 Task: Look for space in Barquisimeto, Venezuela from 10th June, 2023 to 25th June, 2023 for 4 adults in price range Rs.10000 to Rs.15000. Place can be private room with 4 bedrooms having 4 beds and 4 bathrooms. Property type can be house, flat, guest house, hotel. Amenities needed are: wifi, TV, free parkinig on premises, gym, breakfast. Booking option can be shelf check-in. Required host language is English.
Action: Mouse moved to (426, 99)
Screenshot: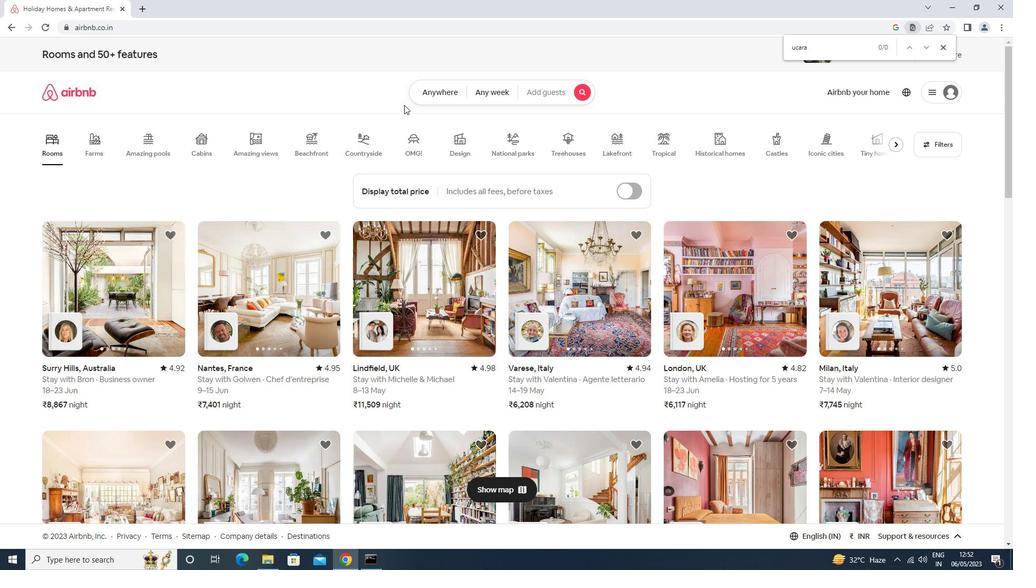 
Action: Mouse pressed left at (426, 99)
Screenshot: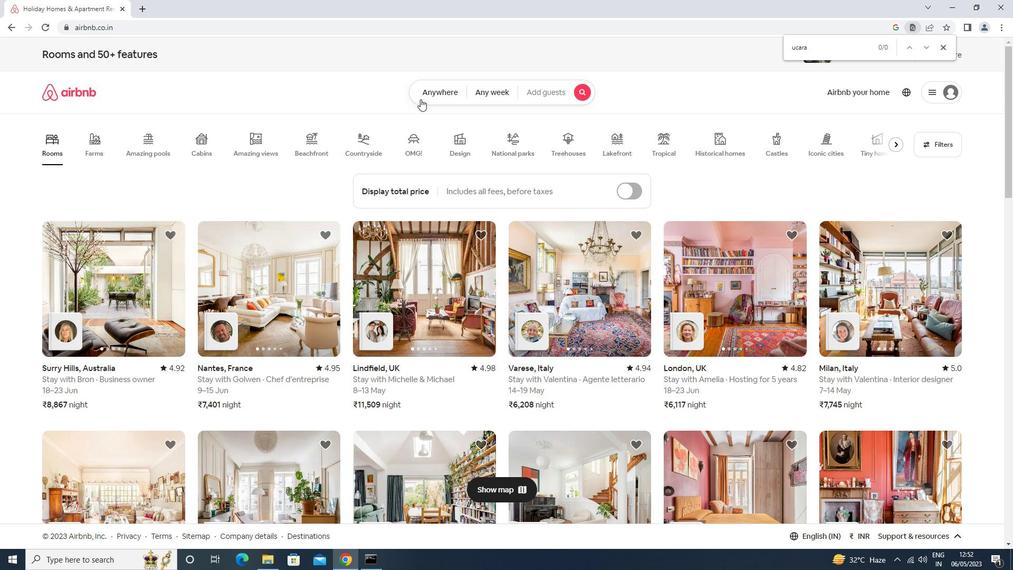 
Action: Mouse moved to (387, 141)
Screenshot: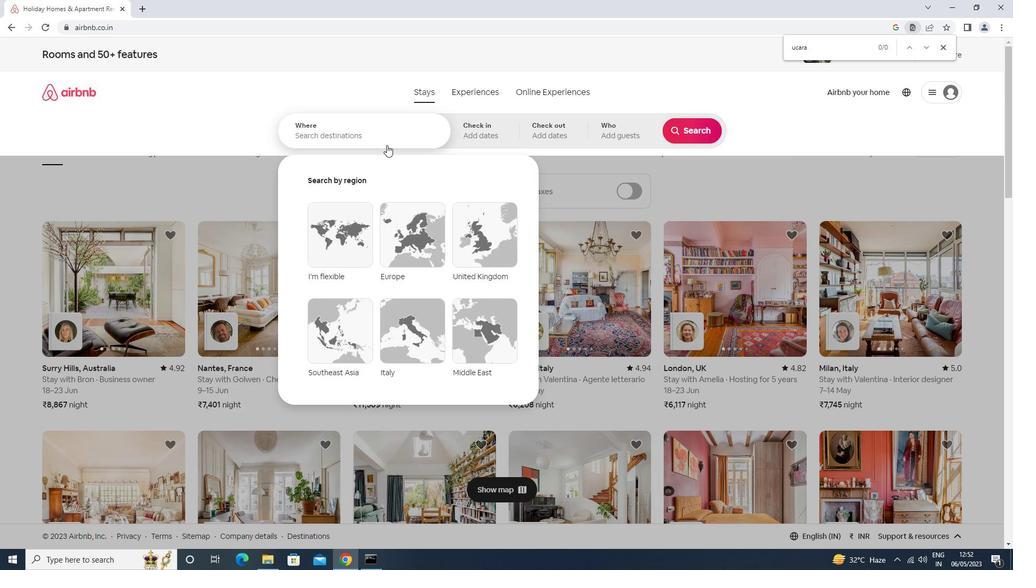 
Action: Mouse pressed left at (387, 141)
Screenshot: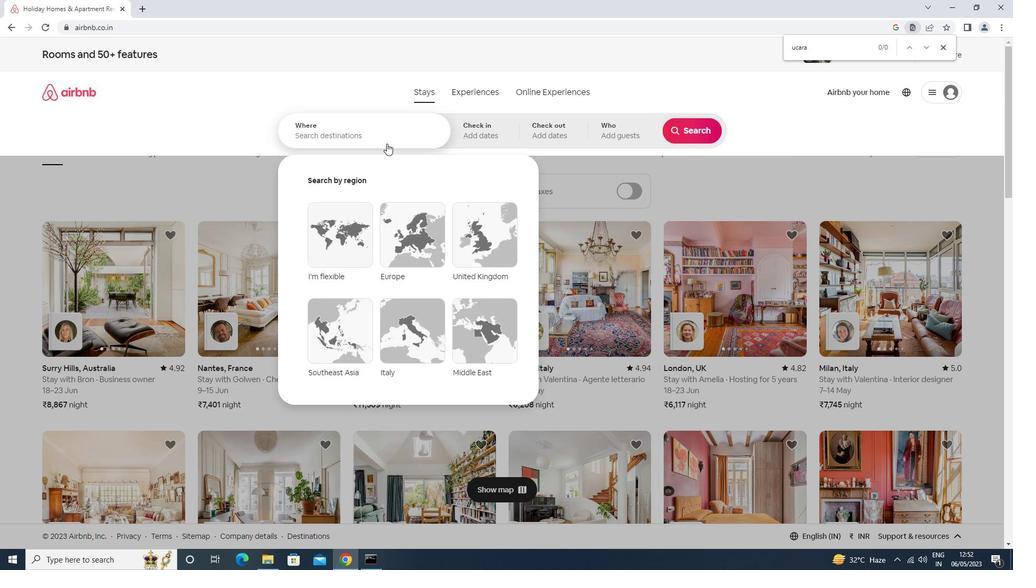 
Action: Key pressed barquid<Key.backspace>simeto<Key.down><Key.enter>
Screenshot: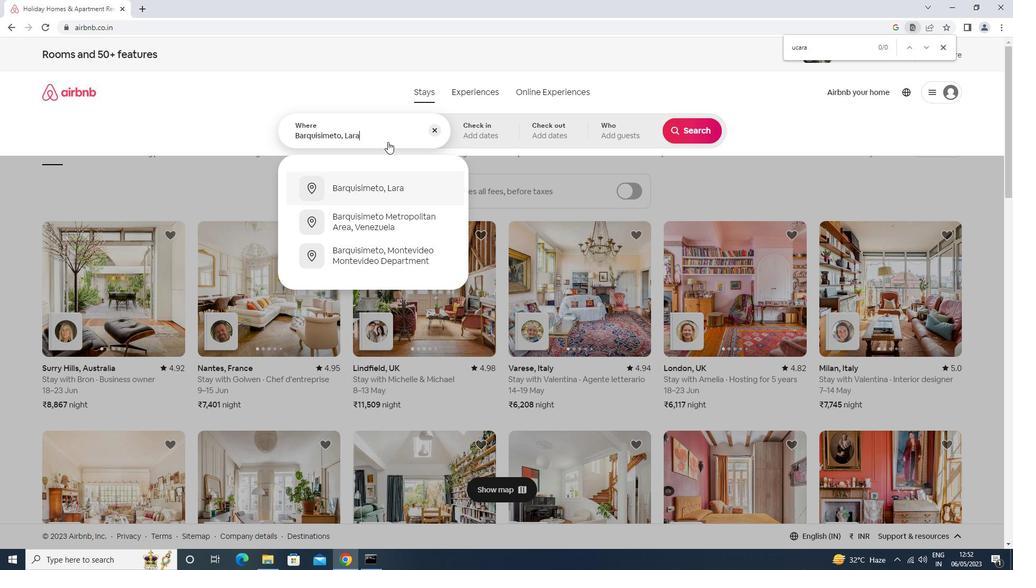 
Action: Mouse moved to (686, 283)
Screenshot: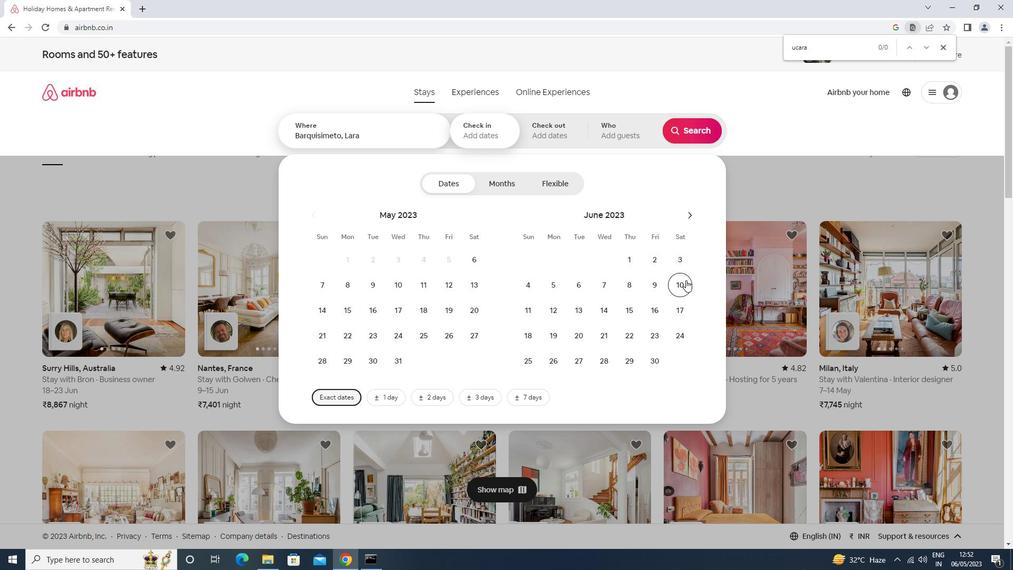
Action: Mouse pressed left at (686, 283)
Screenshot: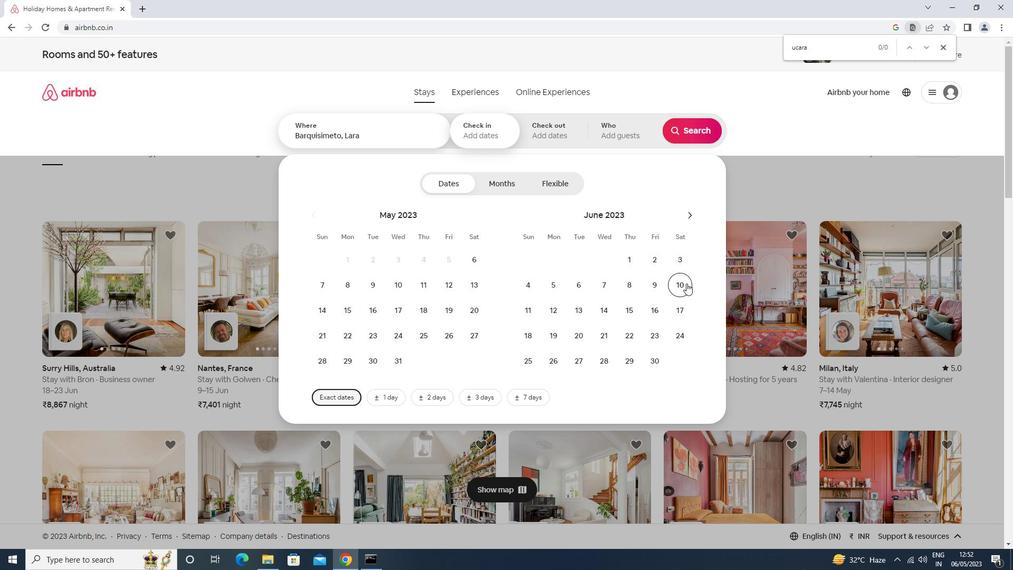 
Action: Mouse moved to (534, 364)
Screenshot: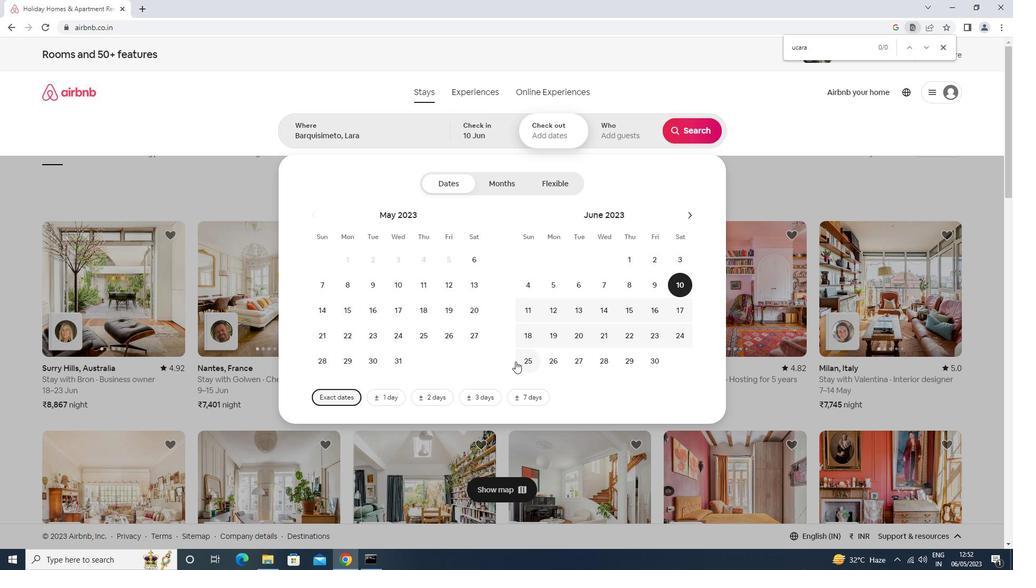 
Action: Mouse pressed left at (534, 364)
Screenshot: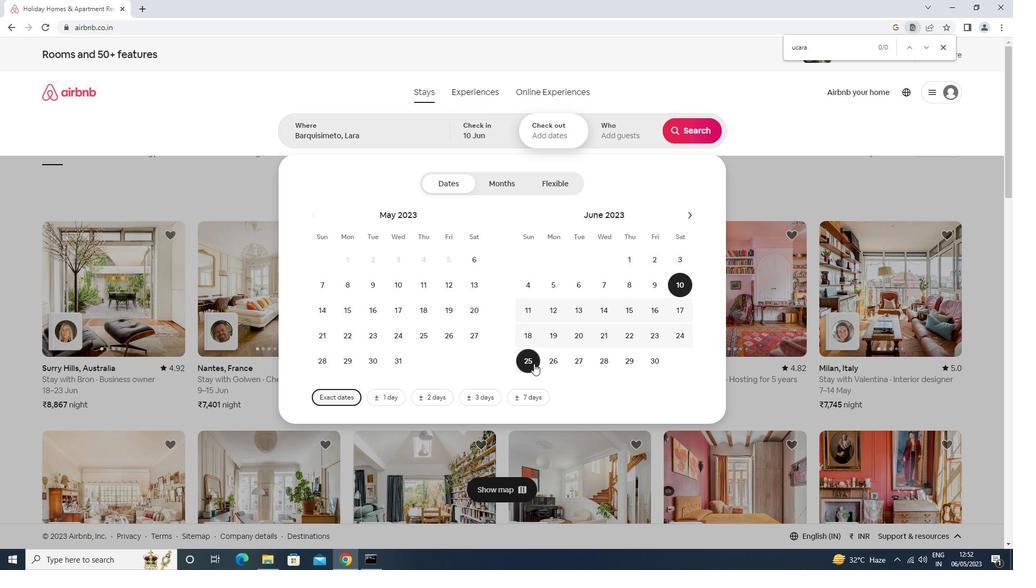 
Action: Mouse moved to (603, 128)
Screenshot: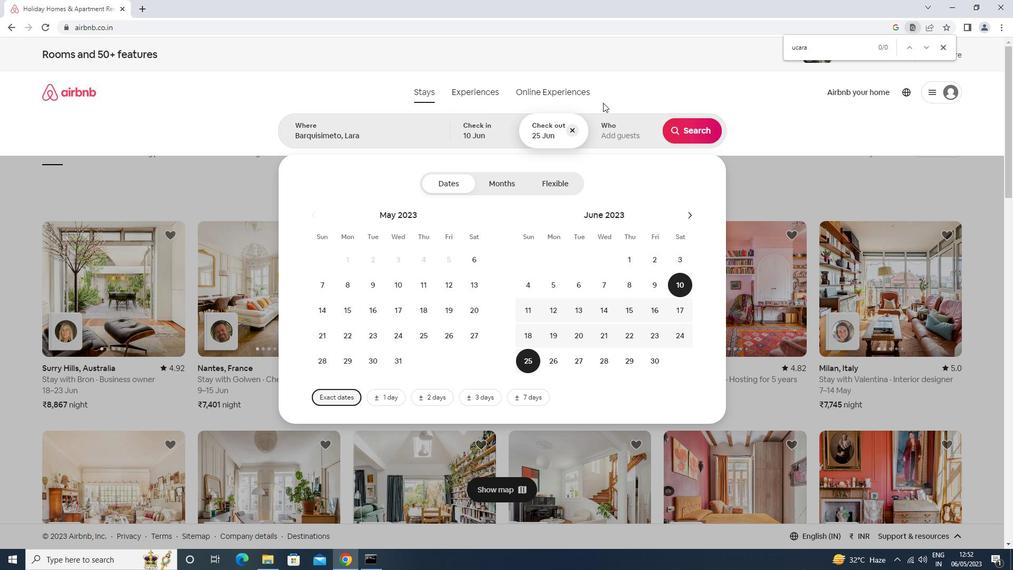 
Action: Mouse pressed left at (603, 128)
Screenshot: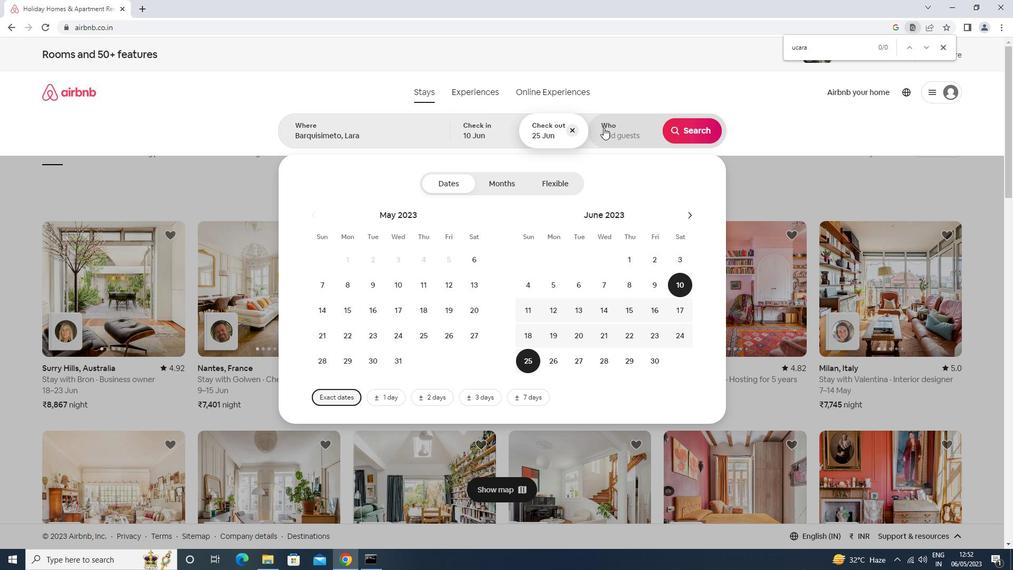 
Action: Mouse moved to (695, 187)
Screenshot: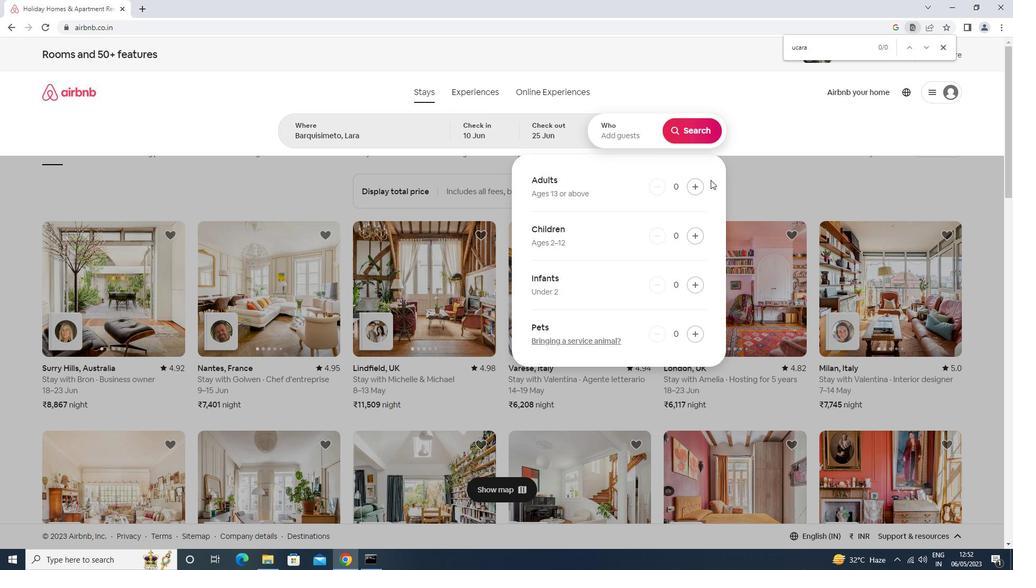 
Action: Mouse pressed left at (695, 187)
Screenshot: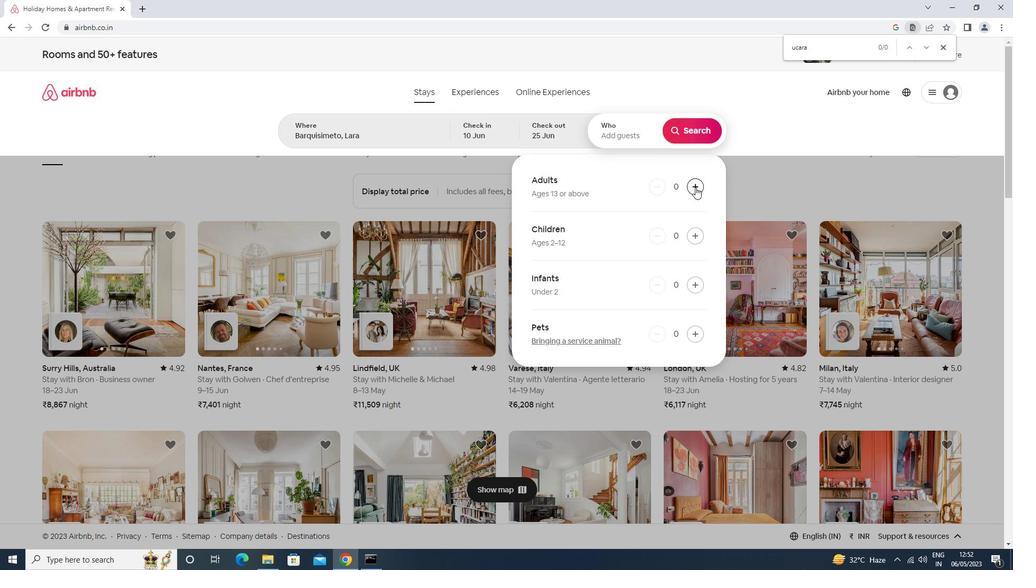 
Action: Mouse pressed left at (695, 187)
Screenshot: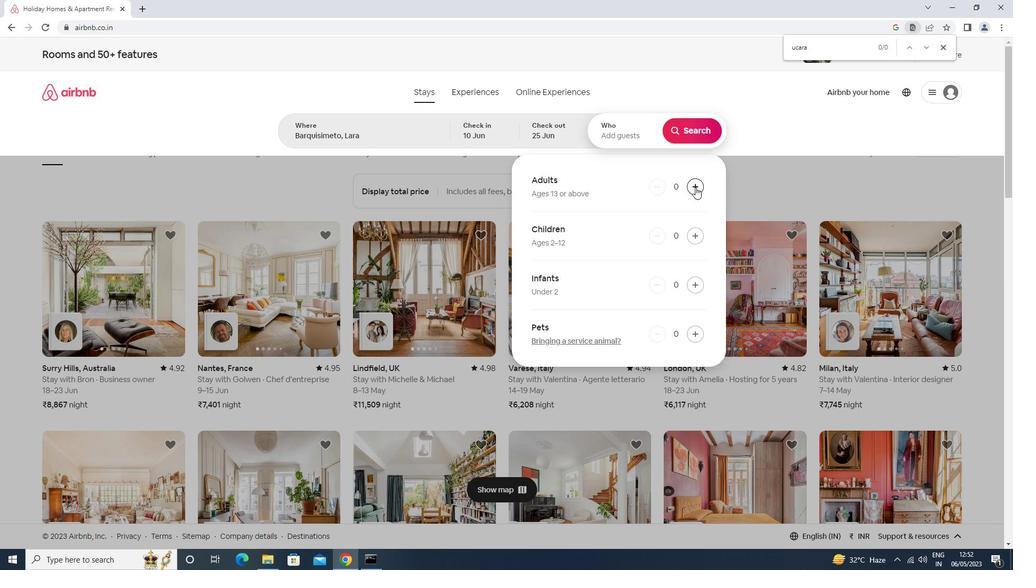 
Action: Mouse pressed left at (695, 187)
Screenshot: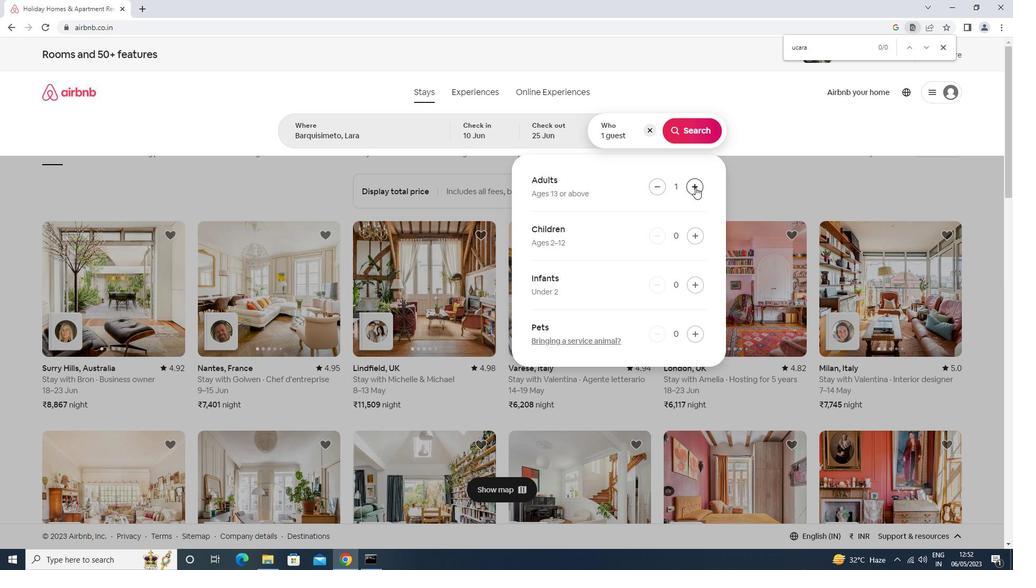 
Action: Mouse pressed left at (695, 187)
Screenshot: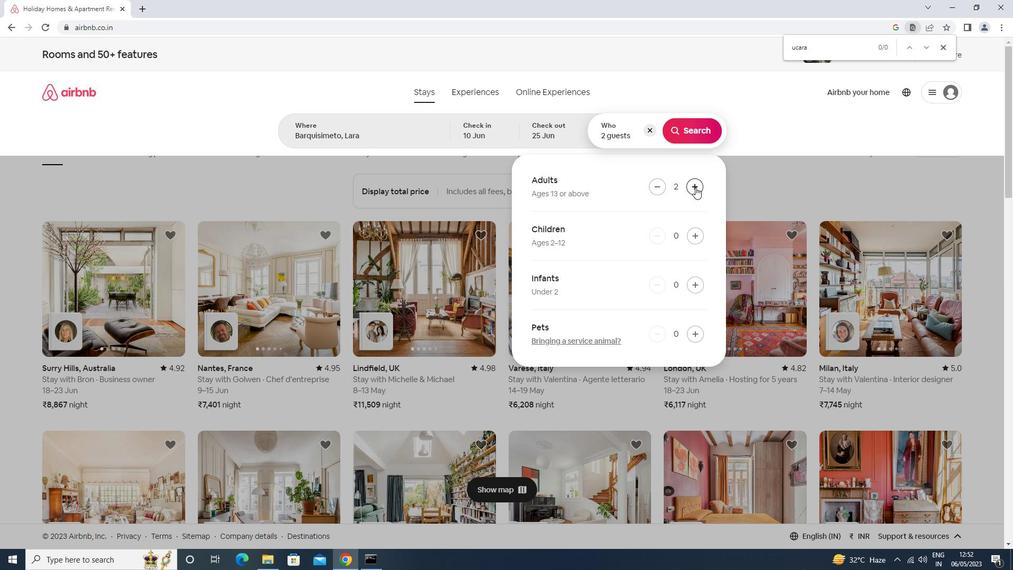 
Action: Mouse moved to (674, 132)
Screenshot: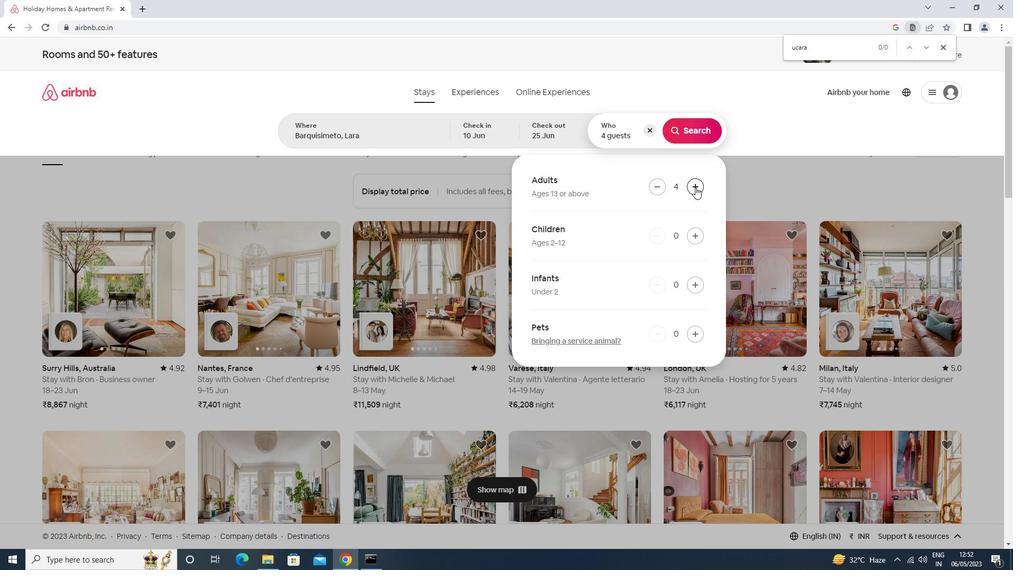 
Action: Mouse pressed left at (674, 132)
Screenshot: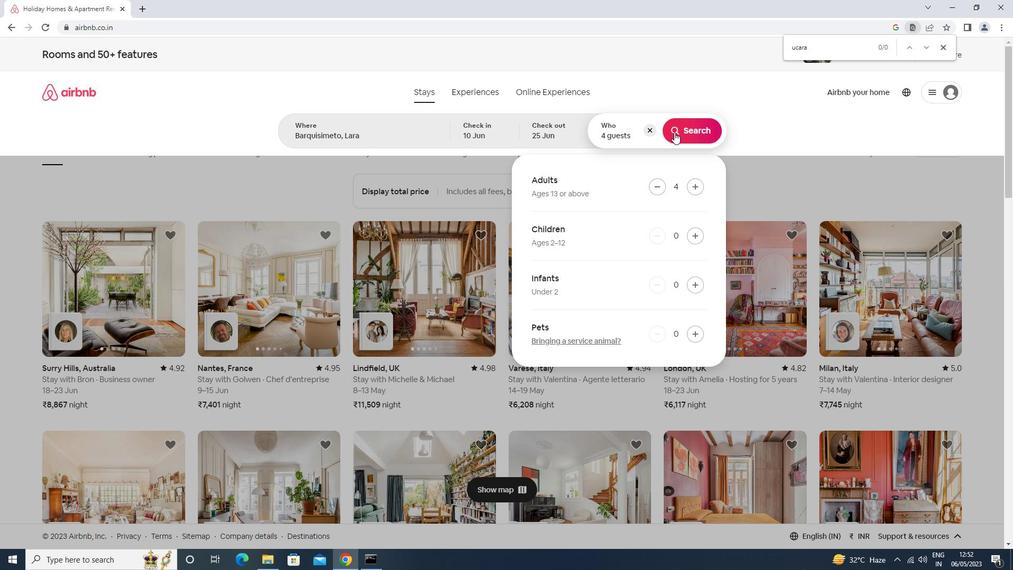 
Action: Mouse moved to (965, 100)
Screenshot: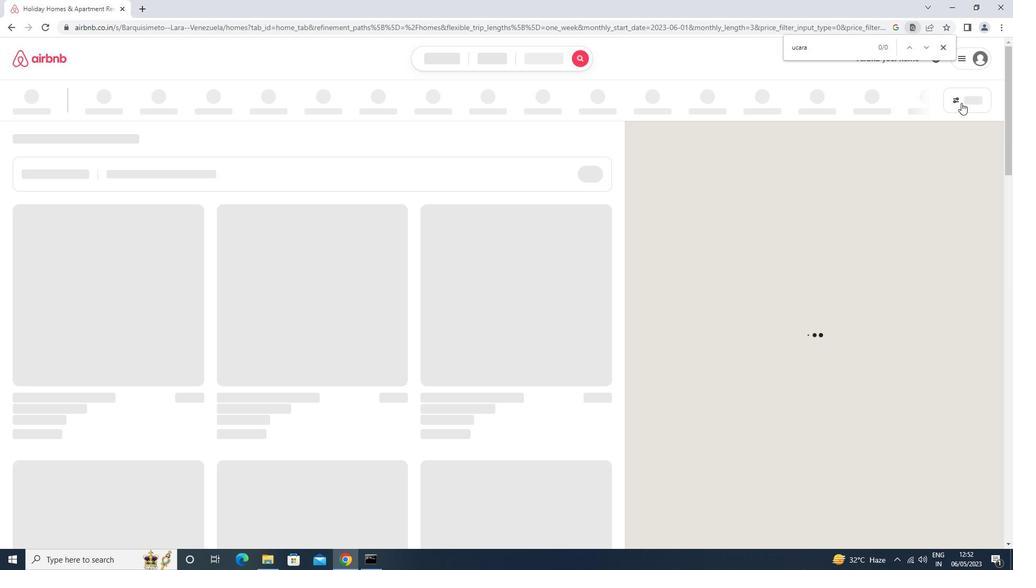 
Action: Mouse pressed left at (965, 100)
Screenshot: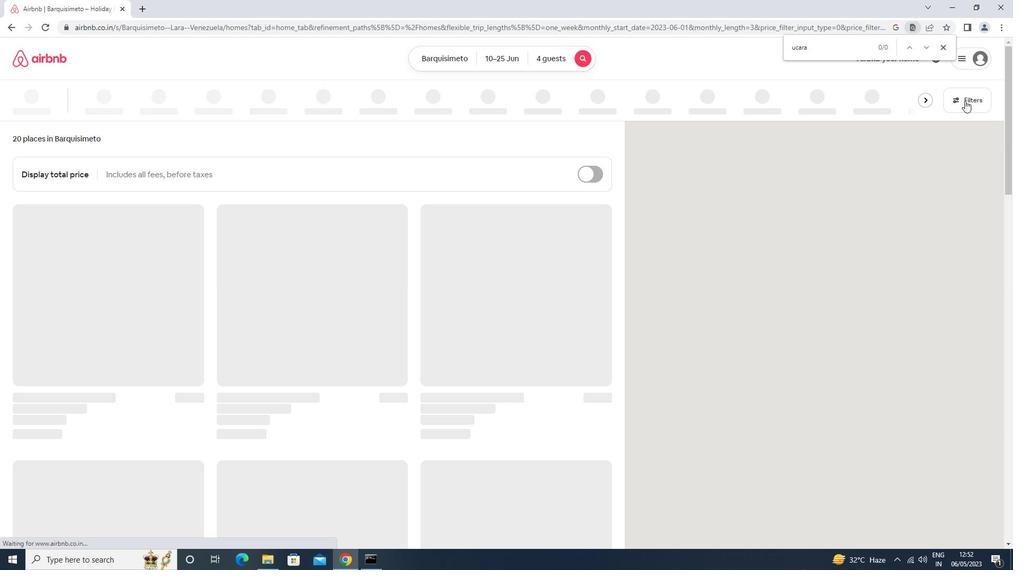 
Action: Mouse moved to (375, 360)
Screenshot: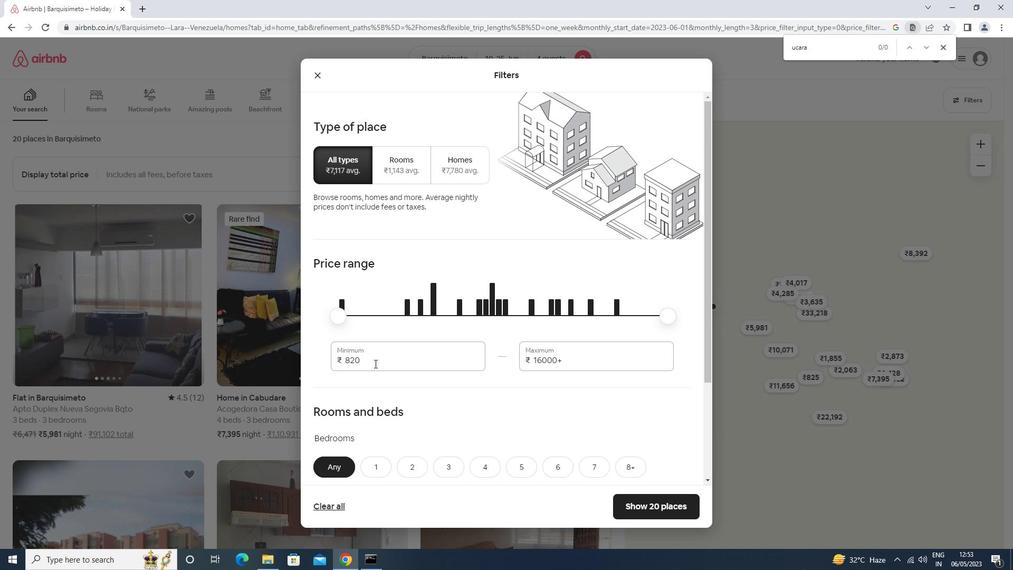 
Action: Mouse pressed left at (375, 360)
Screenshot: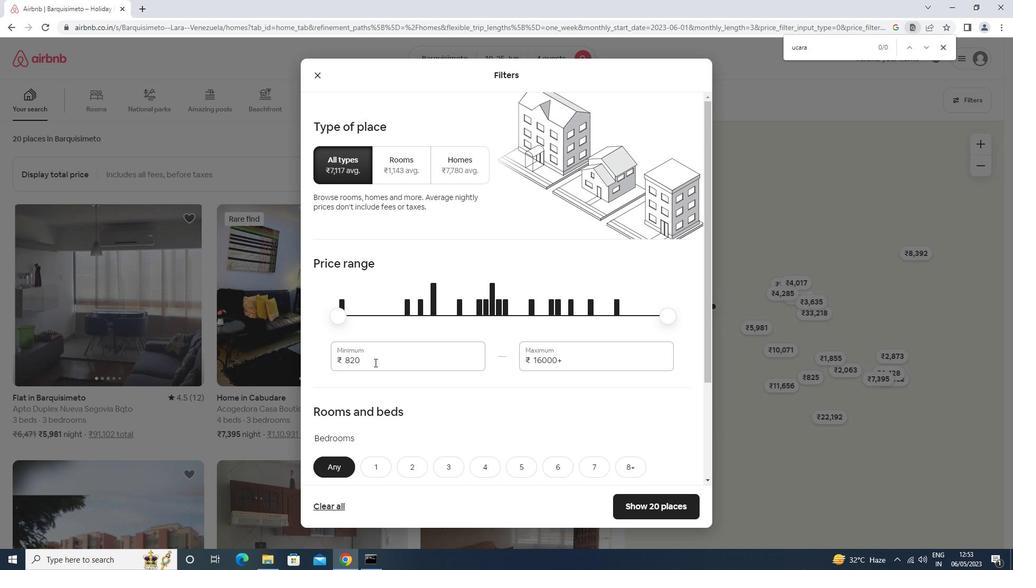 
Action: Mouse moved to (418, 330)
Screenshot: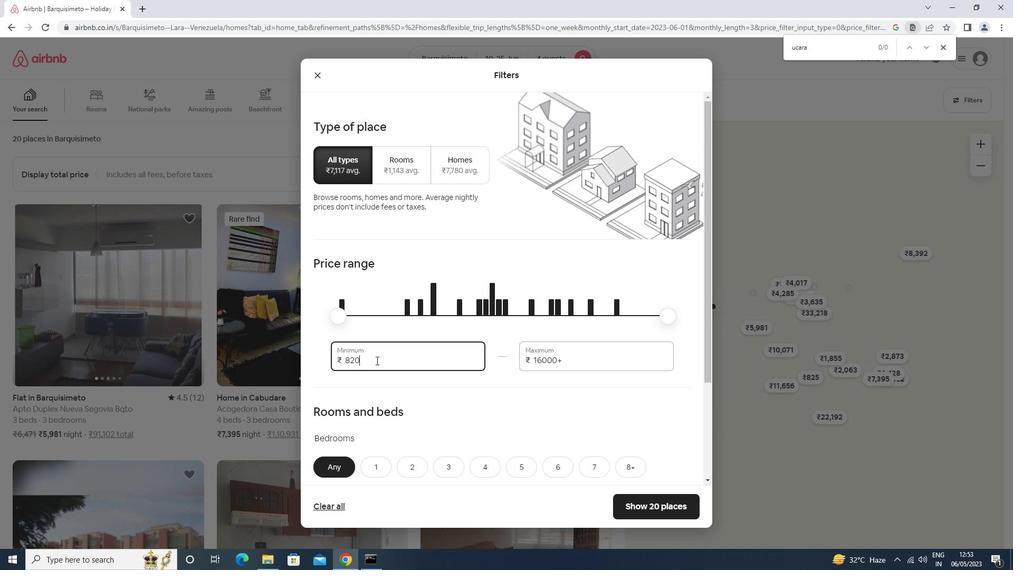 
Action: Key pressed <Key.backspace><Key.backspace><Key.backspace><Key.backspace>10000<Key.tab>15000<Key.left><Key.left><Key.left><Key.backspace>6
Screenshot: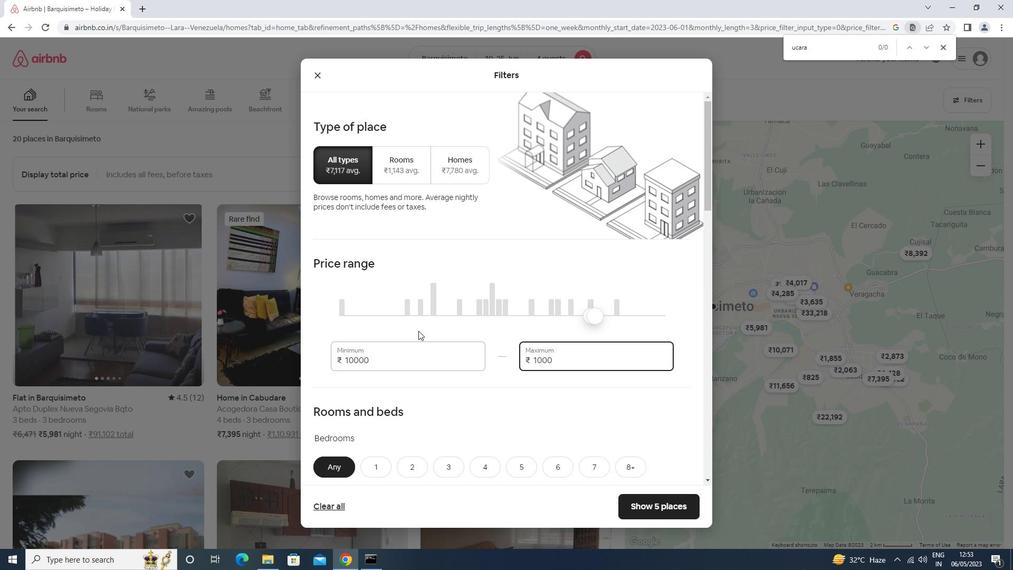 
Action: Mouse moved to (420, 327)
Screenshot: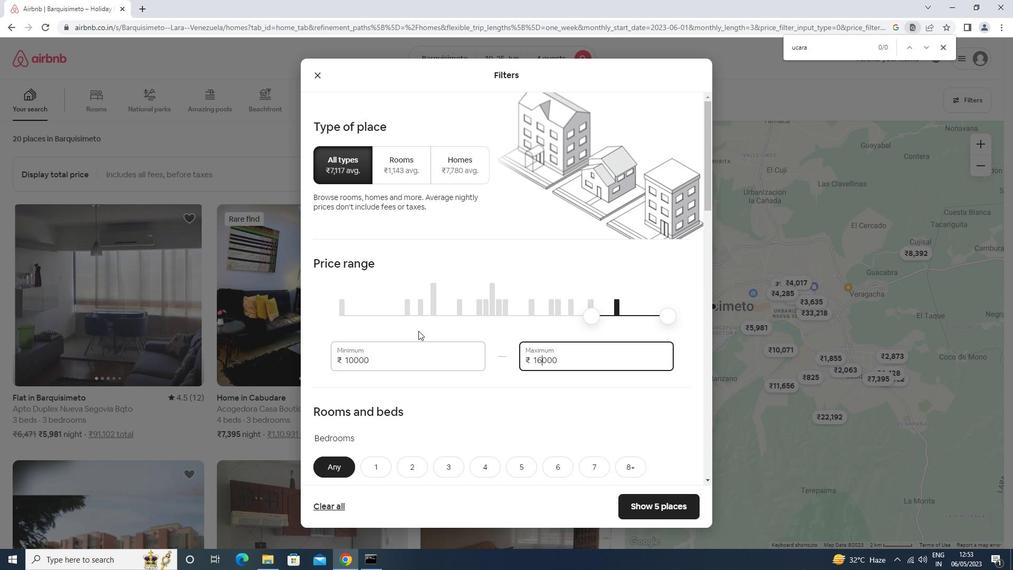 
Action: Mouse scrolled (420, 326) with delta (0, 0)
Screenshot: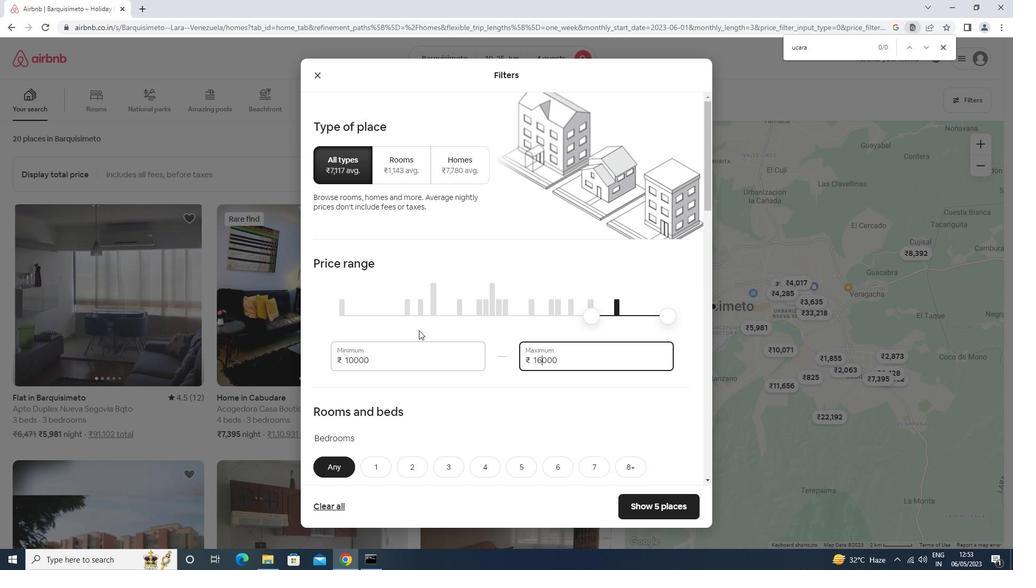 
Action: Mouse scrolled (420, 326) with delta (0, 0)
Screenshot: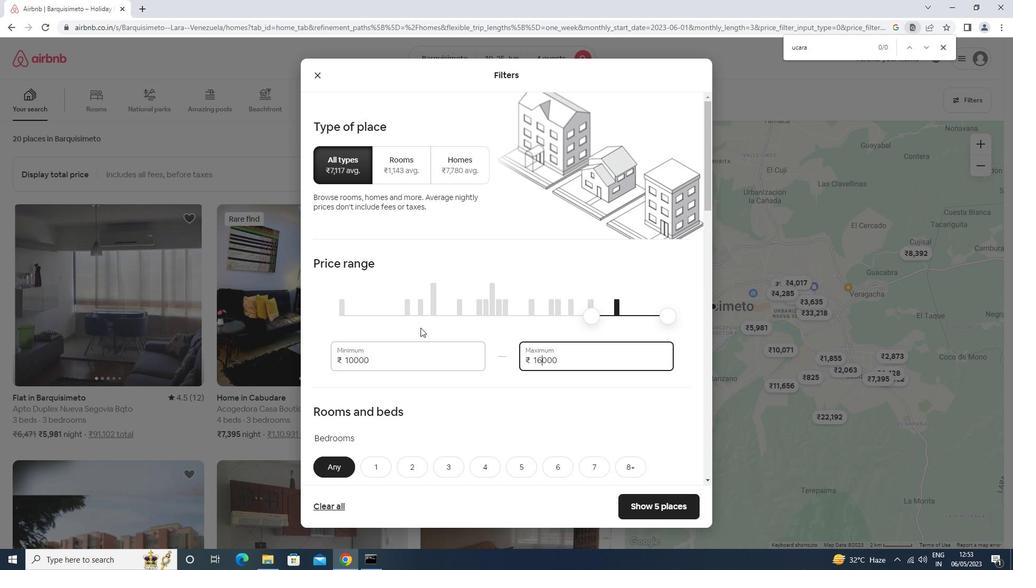 
Action: Mouse scrolled (420, 326) with delta (0, 0)
Screenshot: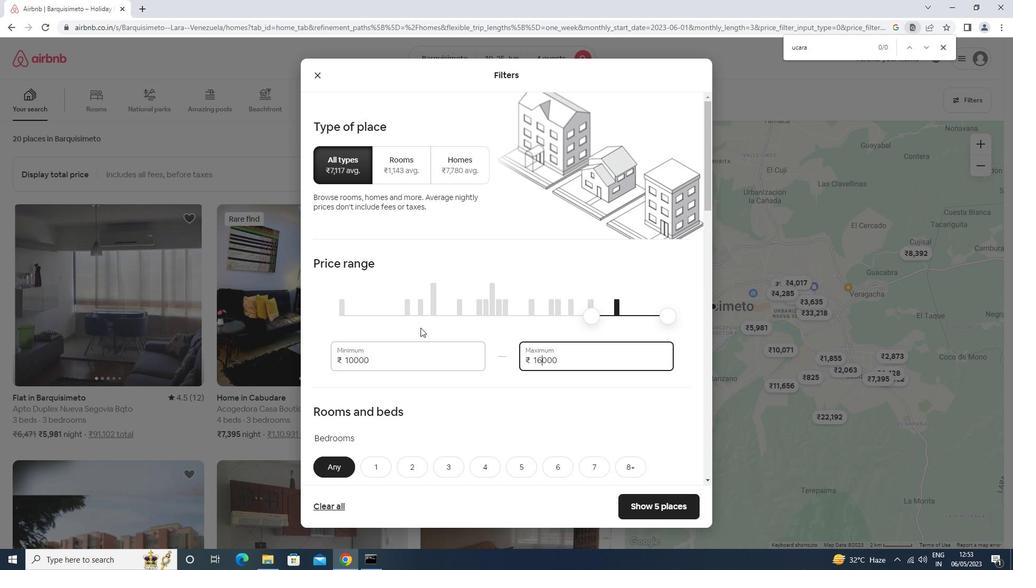 
Action: Mouse moved to (632, 307)
Screenshot: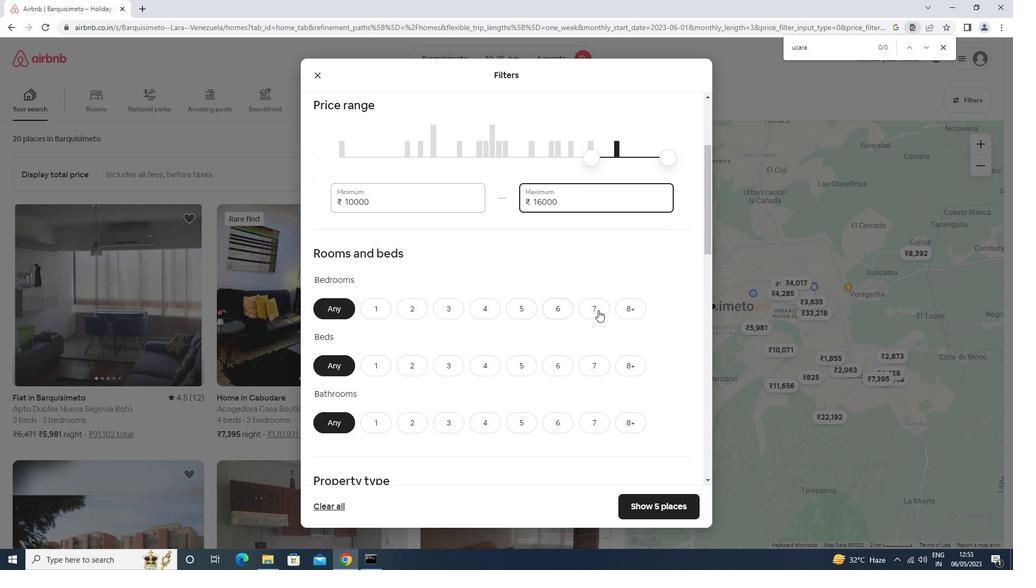 
Action: Mouse pressed left at (632, 307)
Screenshot: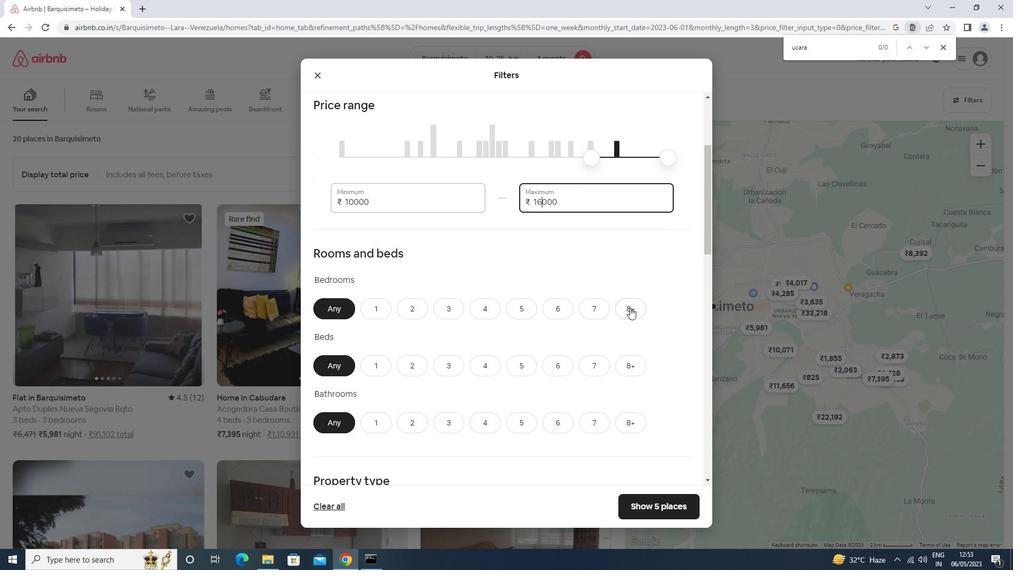 
Action: Mouse moved to (628, 371)
Screenshot: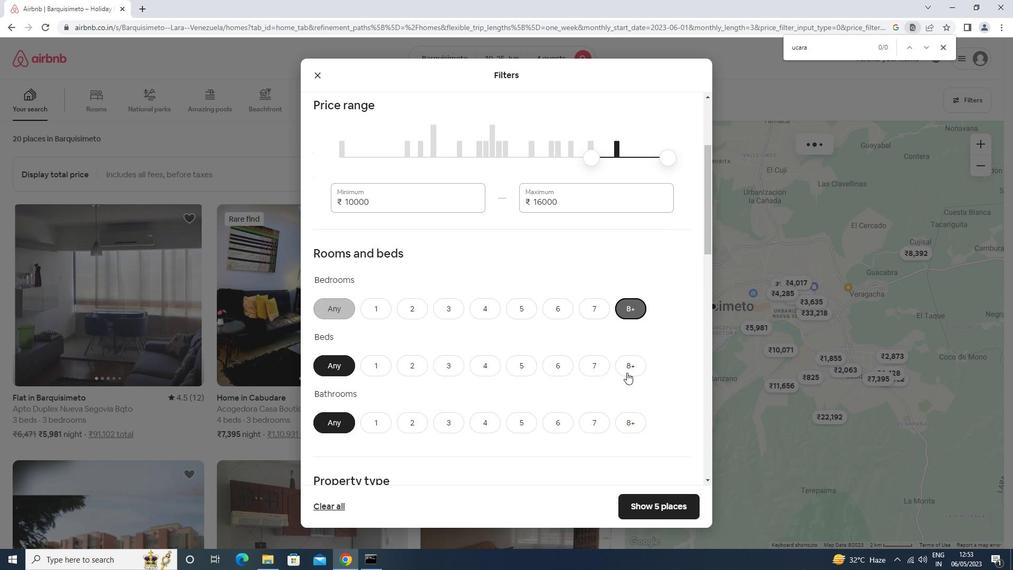 
Action: Mouse pressed left at (628, 371)
Screenshot: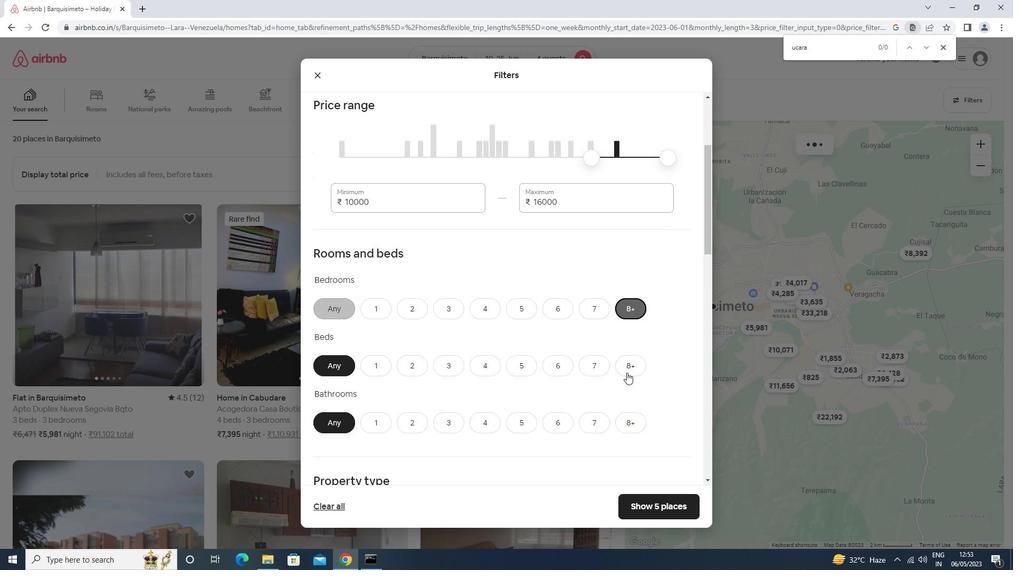 
Action: Mouse moved to (631, 422)
Screenshot: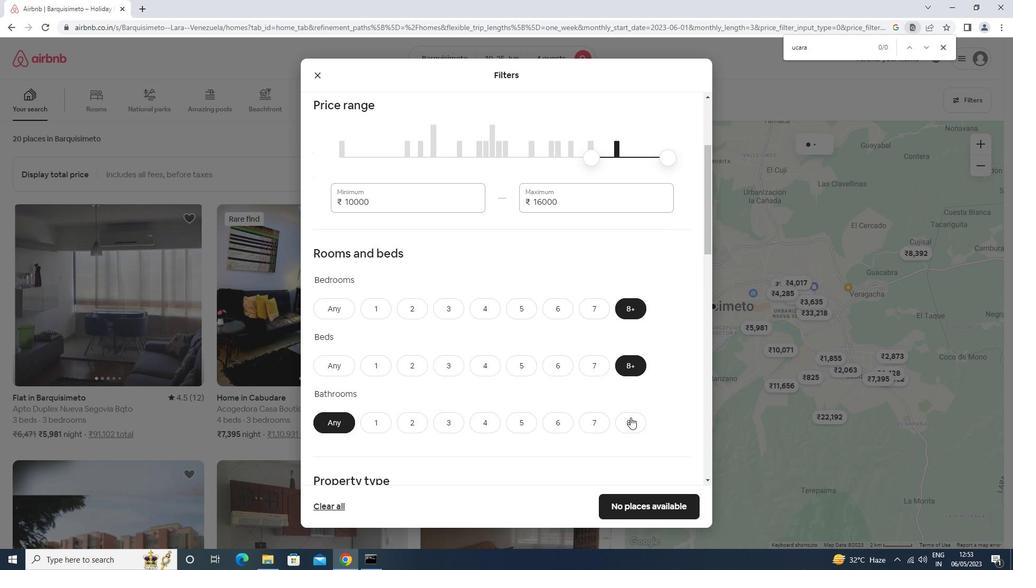 
Action: Mouse pressed left at (631, 422)
Screenshot: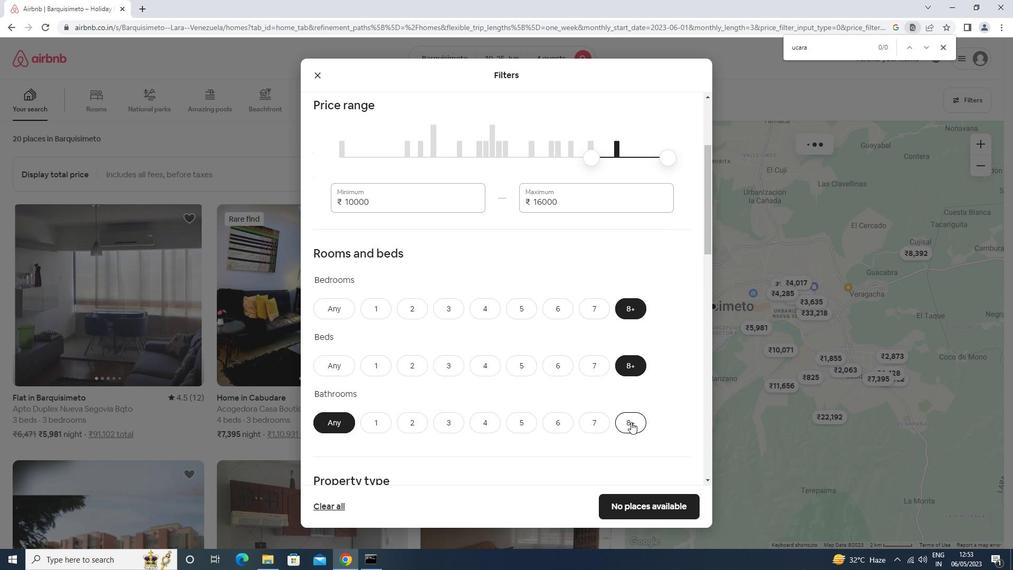 
Action: Mouse moved to (626, 419)
Screenshot: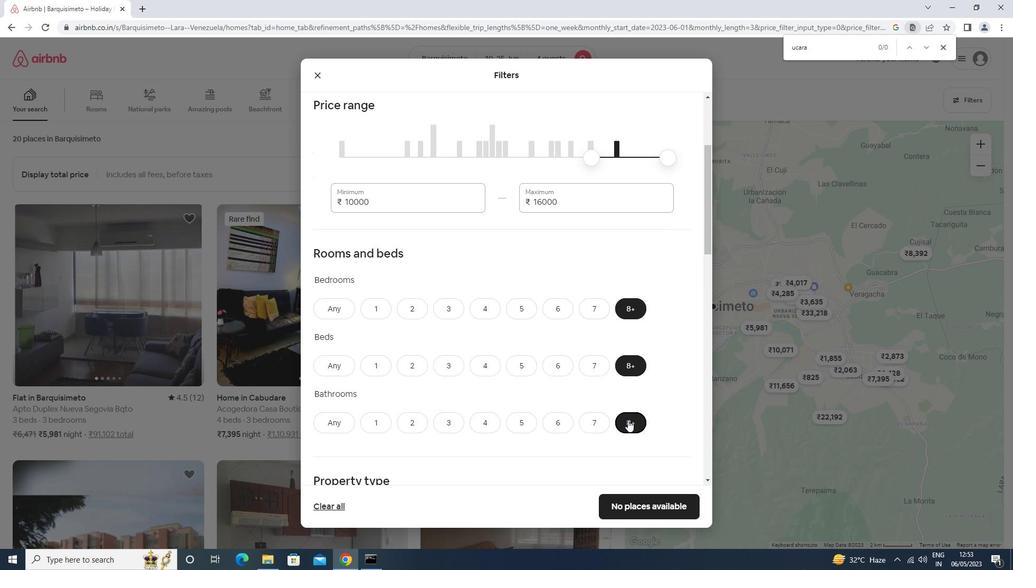 
Action: Mouse scrolled (626, 418) with delta (0, 0)
Screenshot: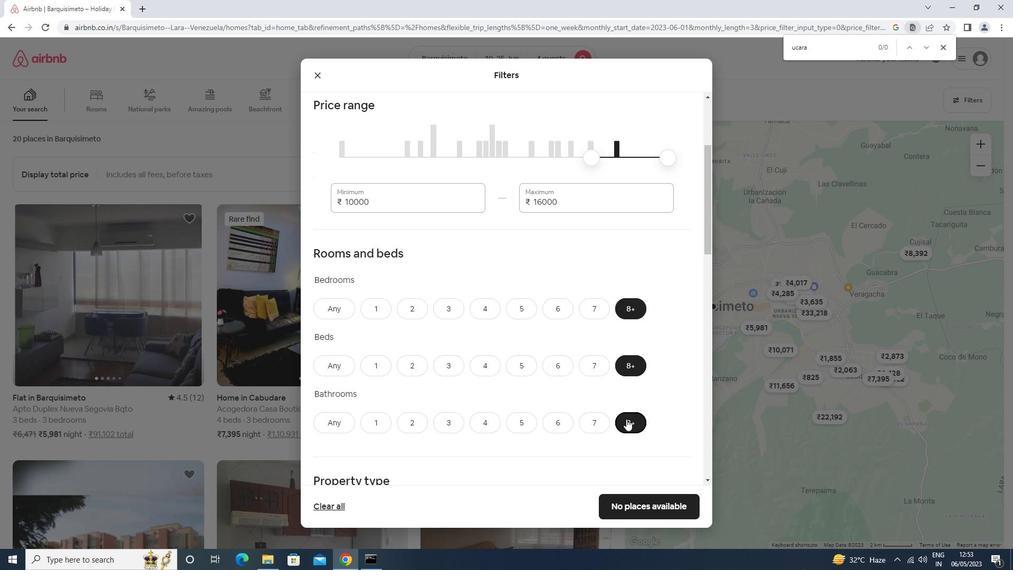 
Action: Mouse scrolled (626, 418) with delta (0, 0)
Screenshot: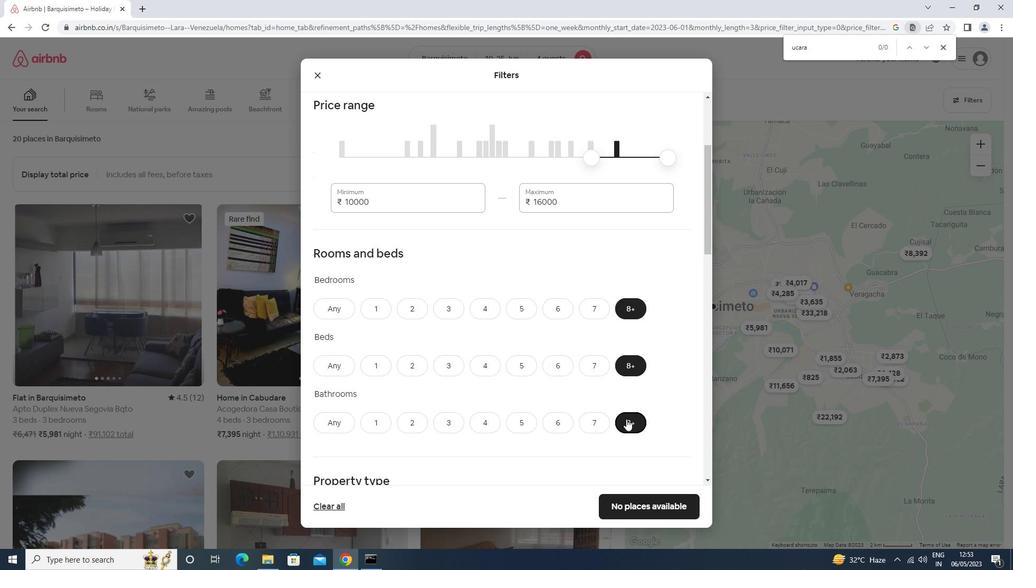 
Action: Mouse scrolled (626, 418) with delta (0, 0)
Screenshot: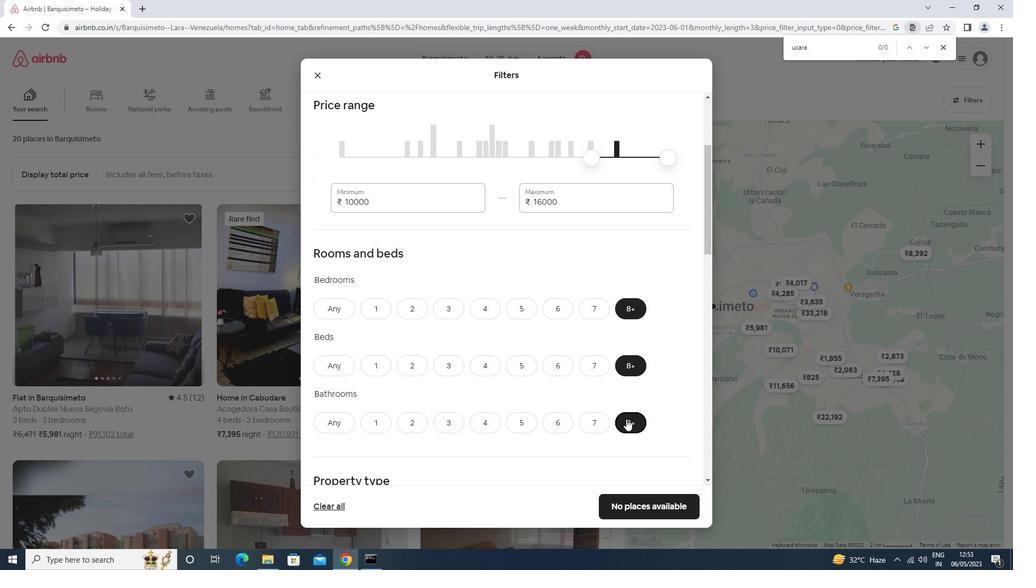 
Action: Mouse scrolled (626, 418) with delta (0, 0)
Screenshot: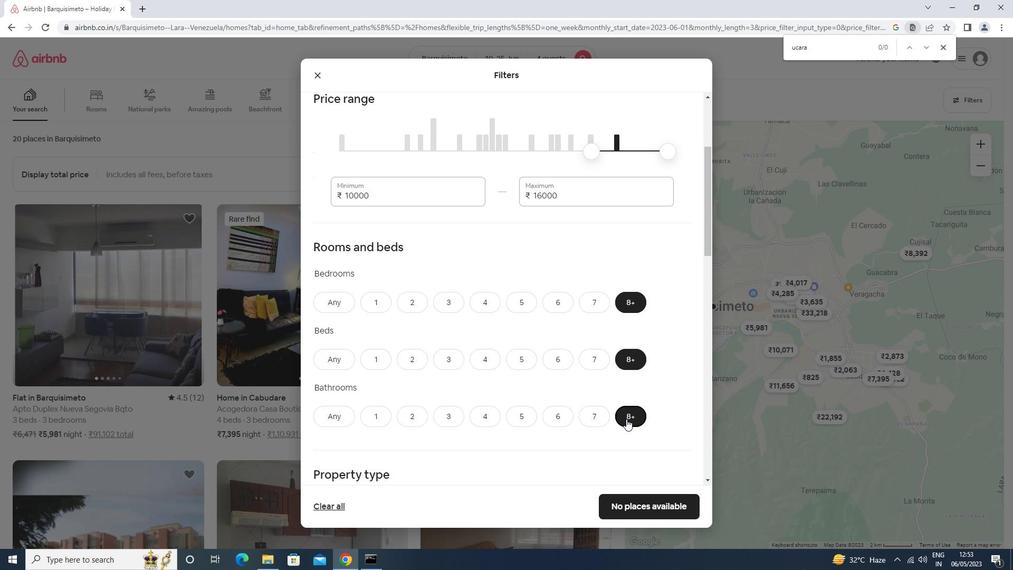 
Action: Mouse moved to (385, 326)
Screenshot: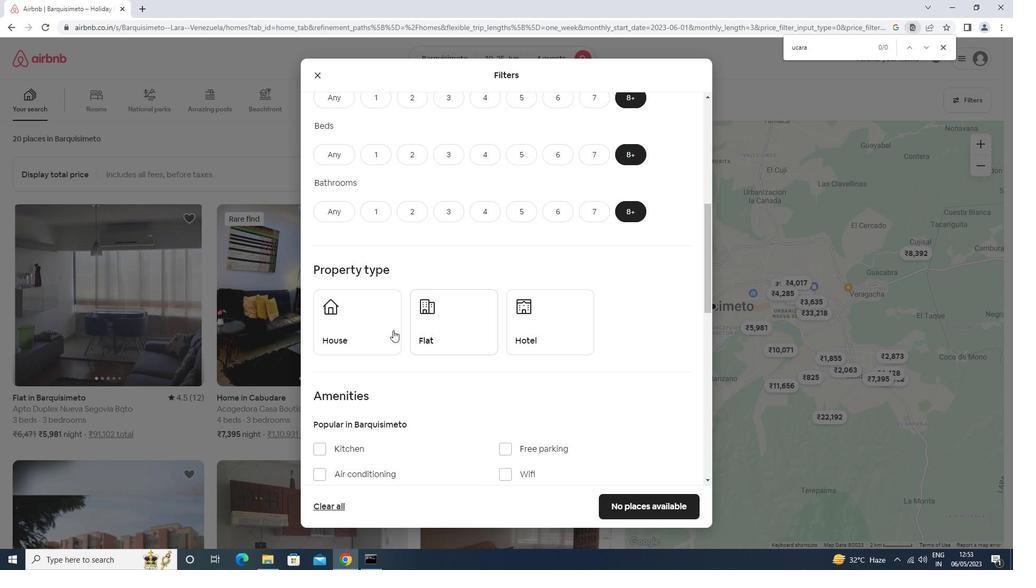 
Action: Mouse pressed left at (385, 326)
Screenshot: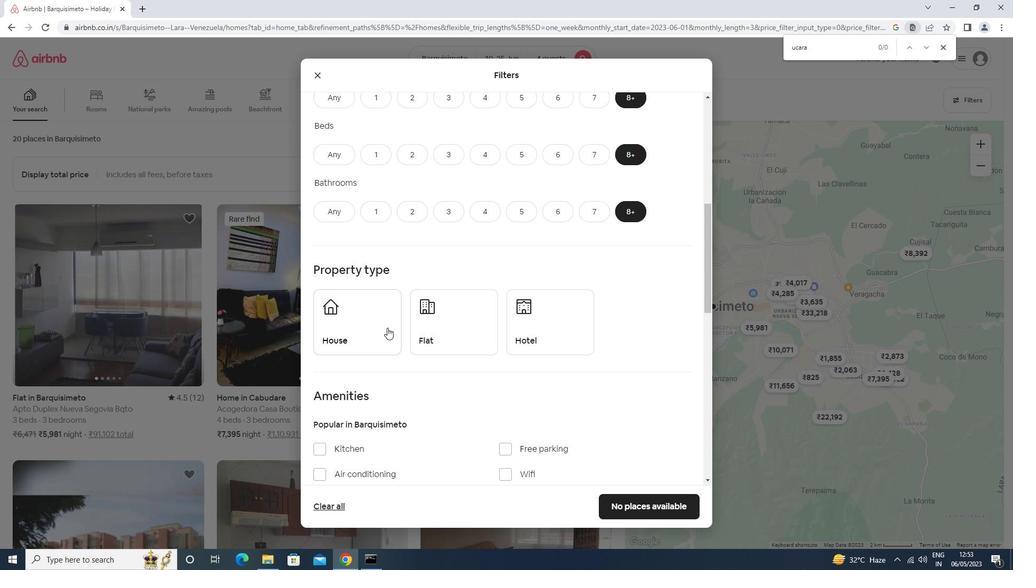 
Action: Mouse moved to (421, 325)
Screenshot: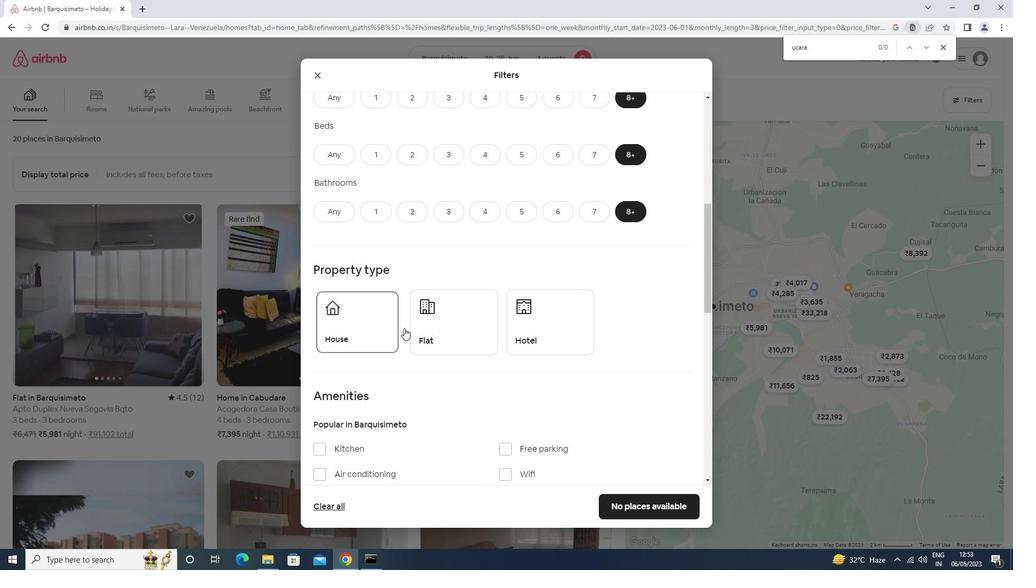 
Action: Mouse pressed left at (421, 325)
Screenshot: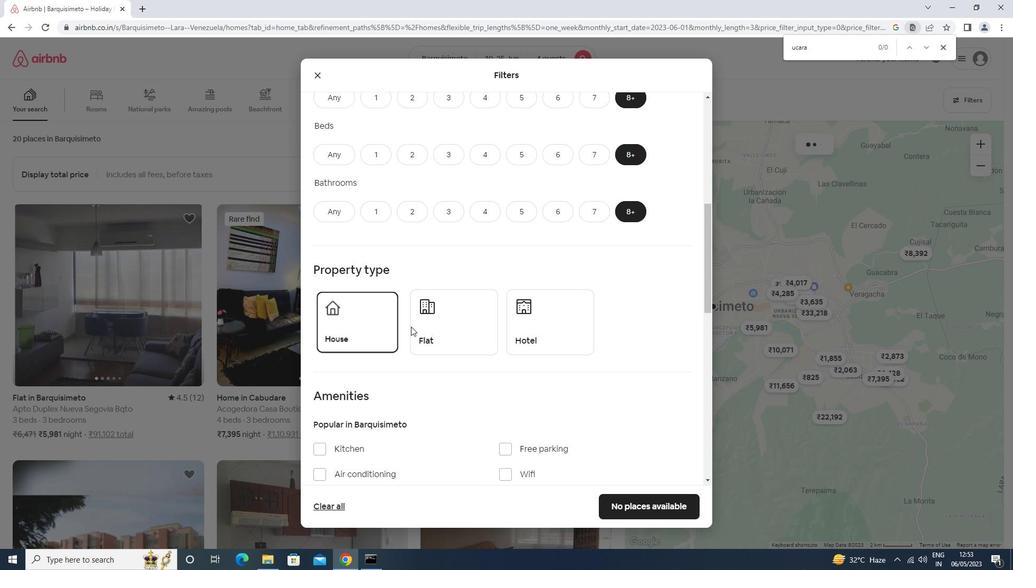 
Action: Mouse moved to (434, 330)
Screenshot: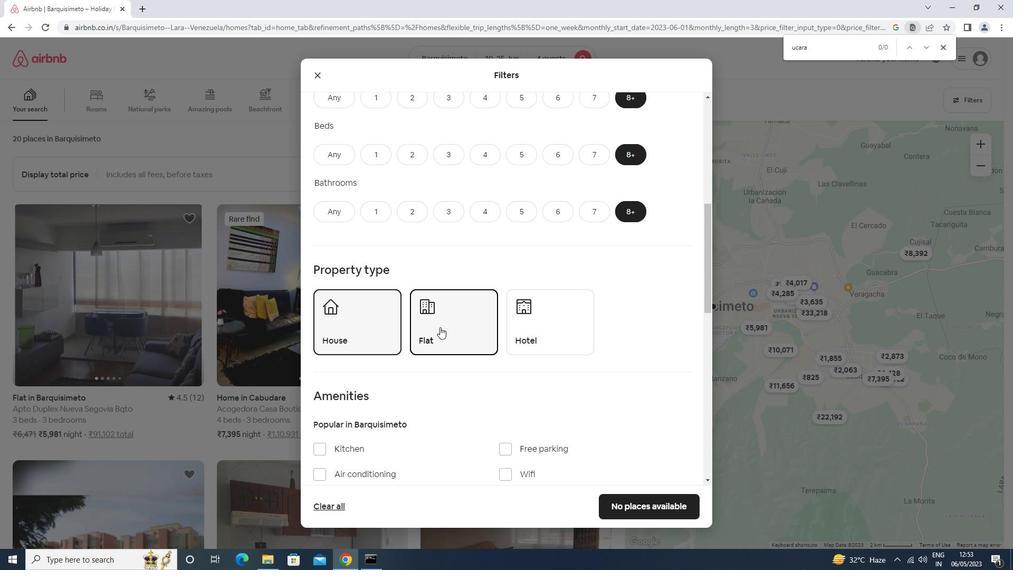 
Action: Mouse scrolled (434, 330) with delta (0, 0)
Screenshot: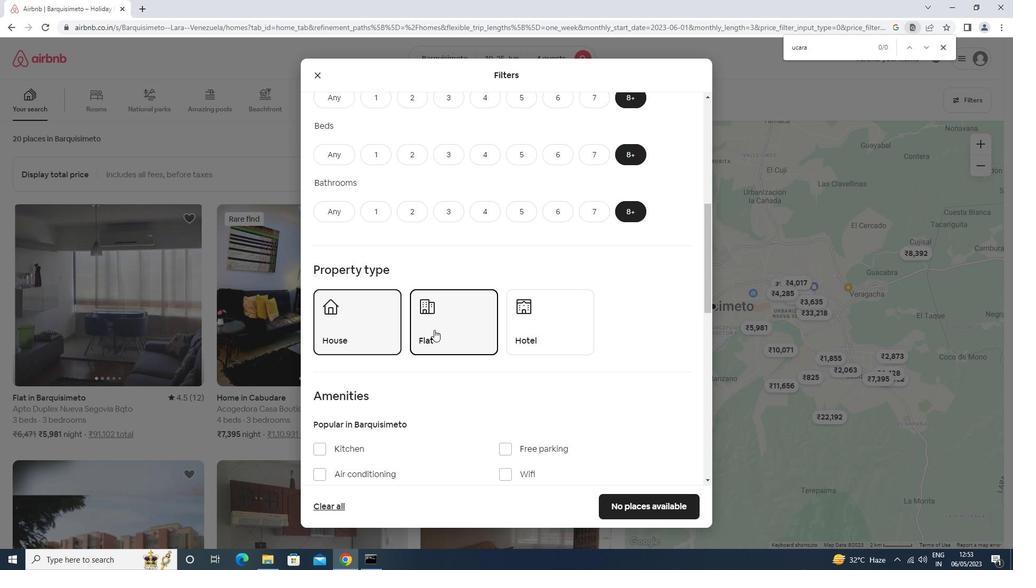 
Action: Mouse scrolled (434, 330) with delta (0, 0)
Screenshot: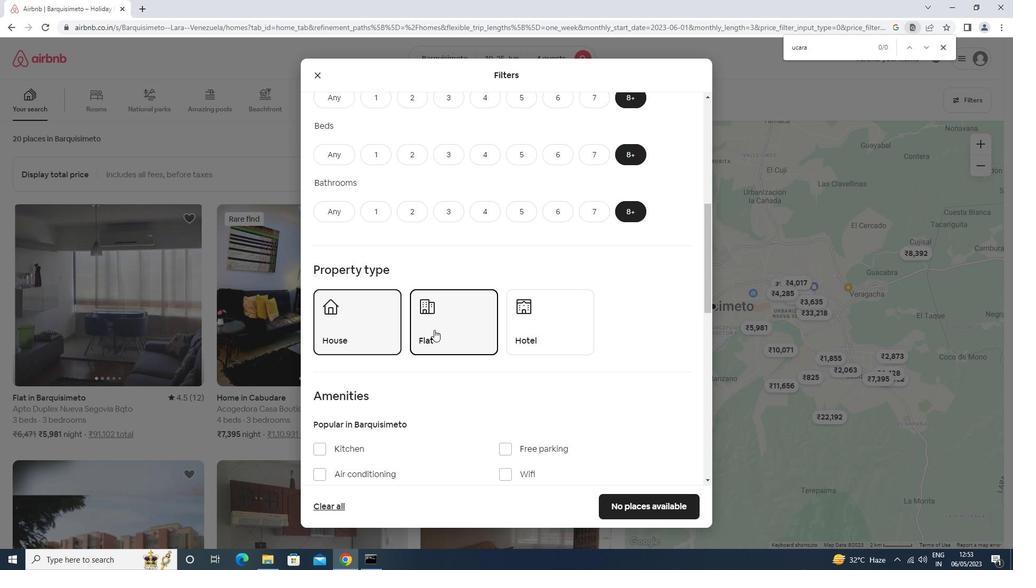 
Action: Mouse scrolled (434, 330) with delta (0, 0)
Screenshot: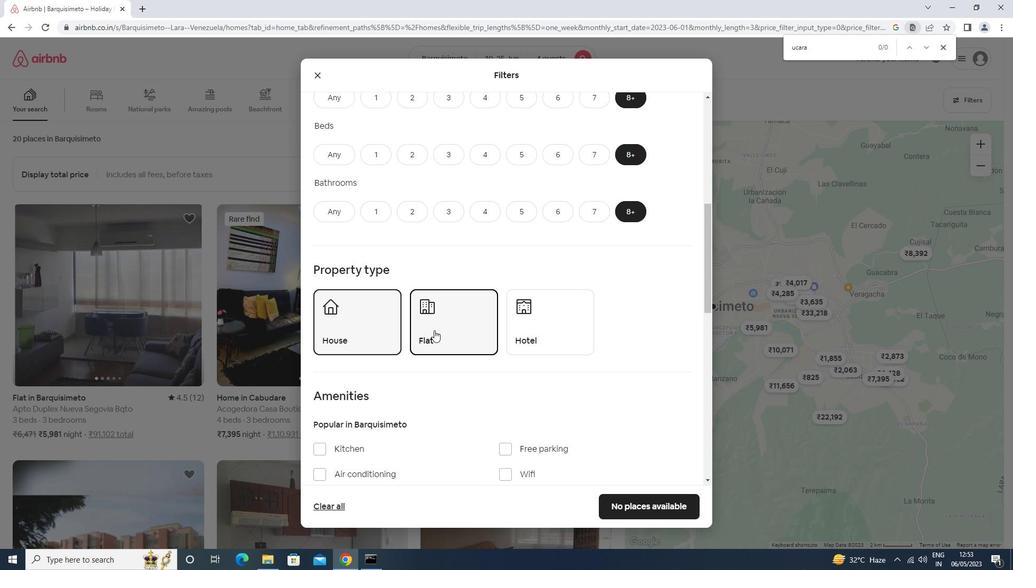 
Action: Mouse scrolled (434, 330) with delta (0, 0)
Screenshot: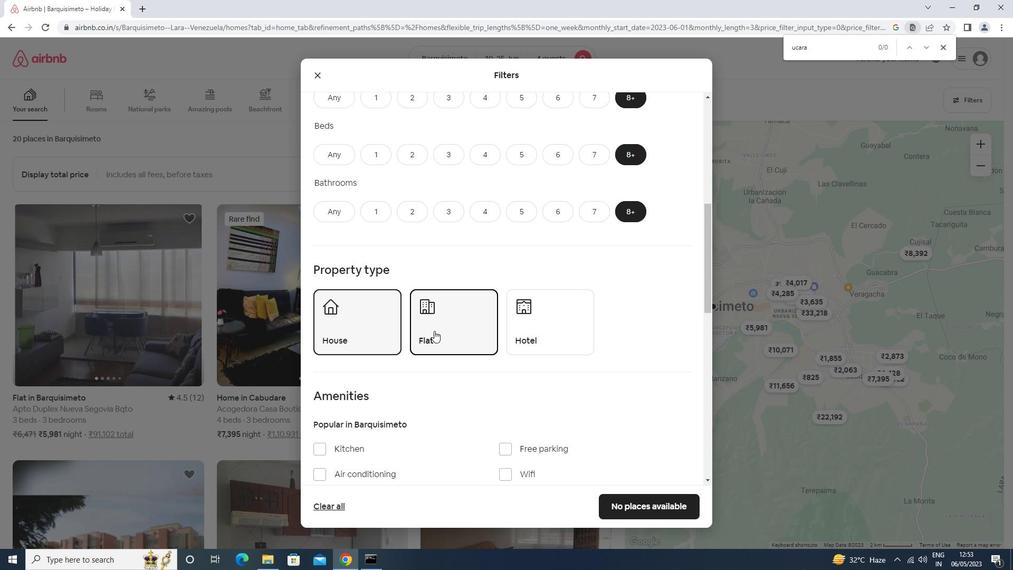 
Action: Mouse scrolled (434, 330) with delta (0, 0)
Screenshot: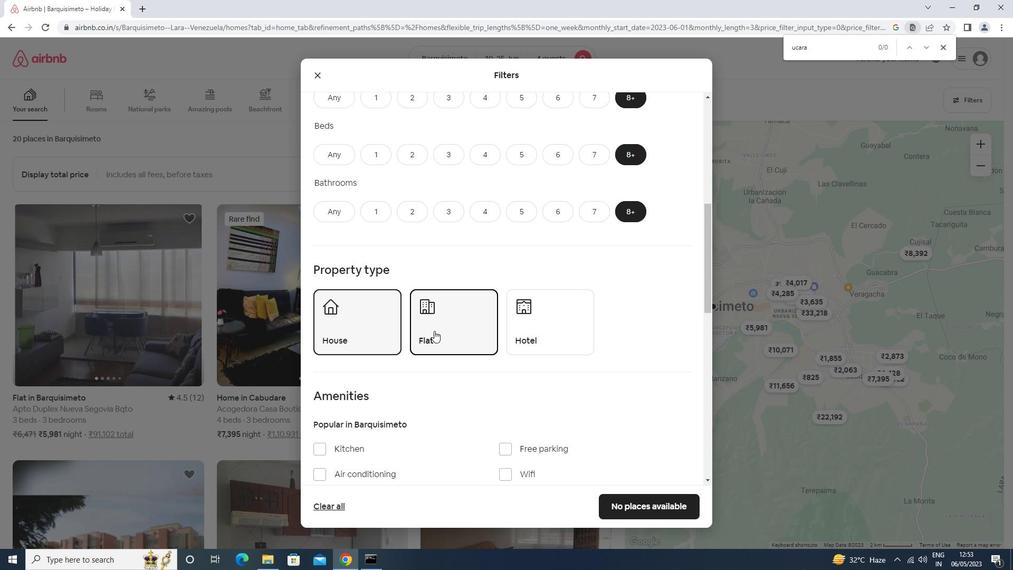 
Action: Mouse scrolled (434, 330) with delta (0, 0)
Screenshot: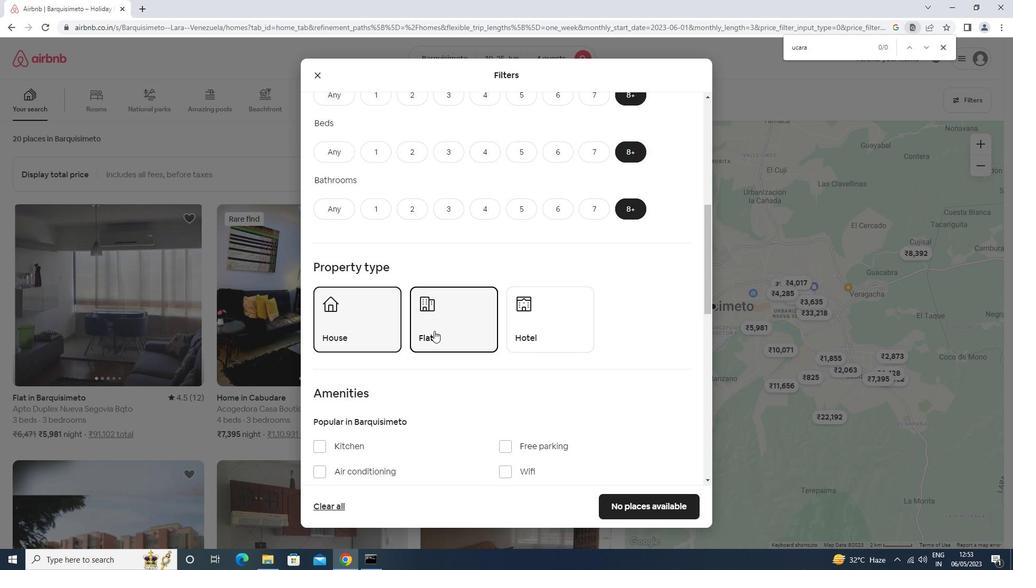 
Action: Mouse moved to (508, 129)
Screenshot: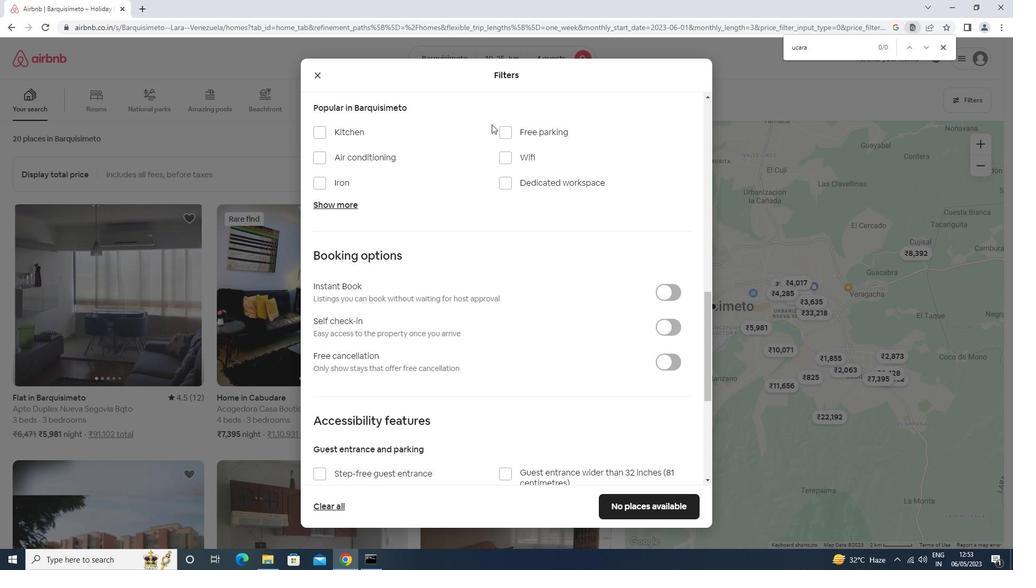 
Action: Mouse pressed left at (508, 129)
Screenshot: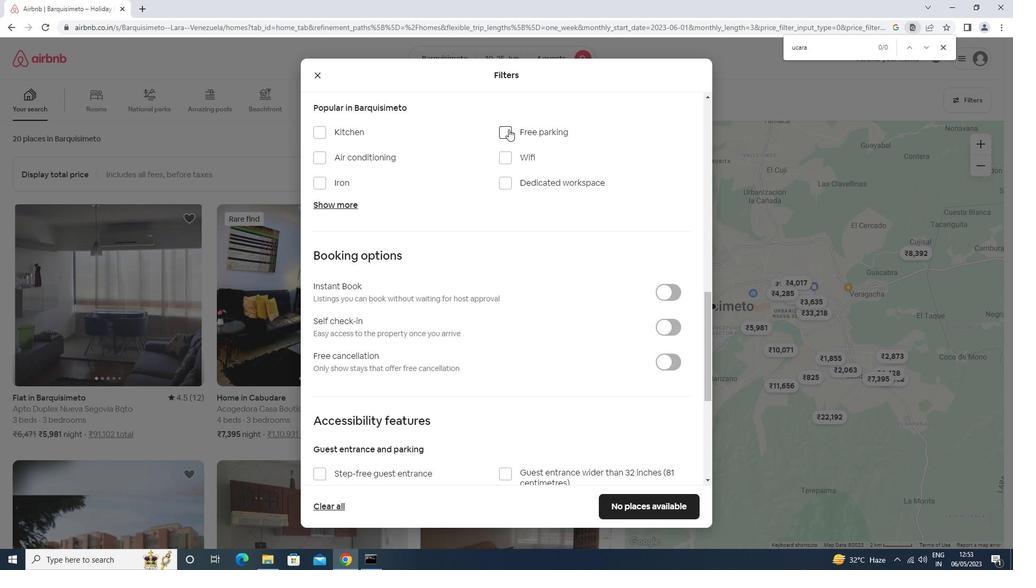 
Action: Mouse moved to (514, 157)
Screenshot: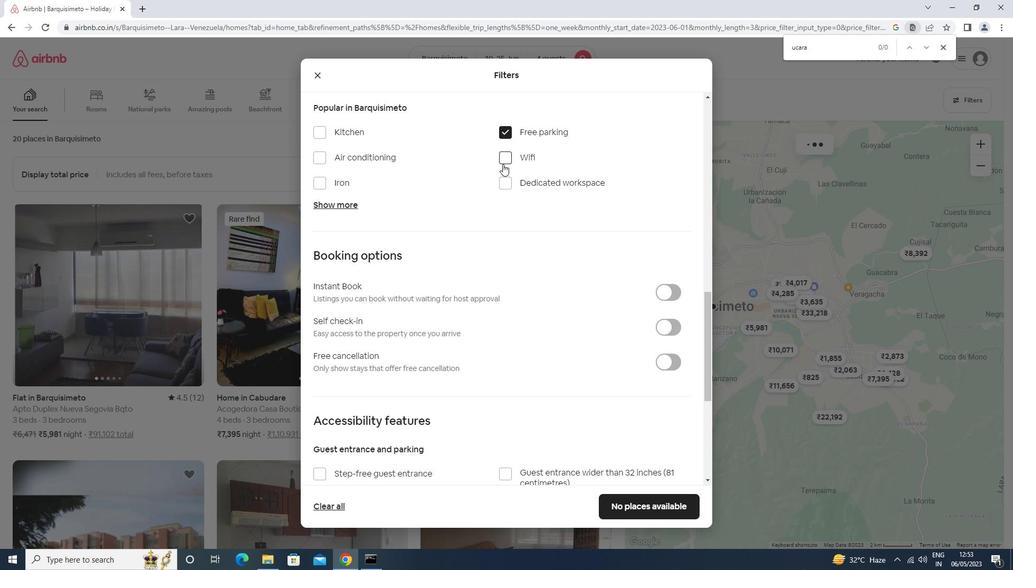 
Action: Mouse pressed left at (514, 157)
Screenshot: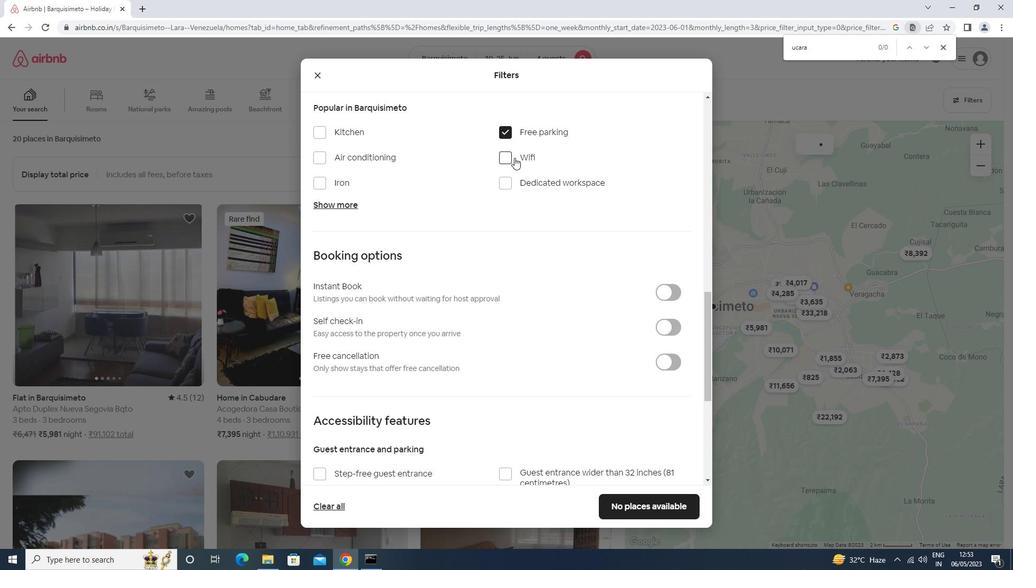 
Action: Mouse moved to (343, 205)
Screenshot: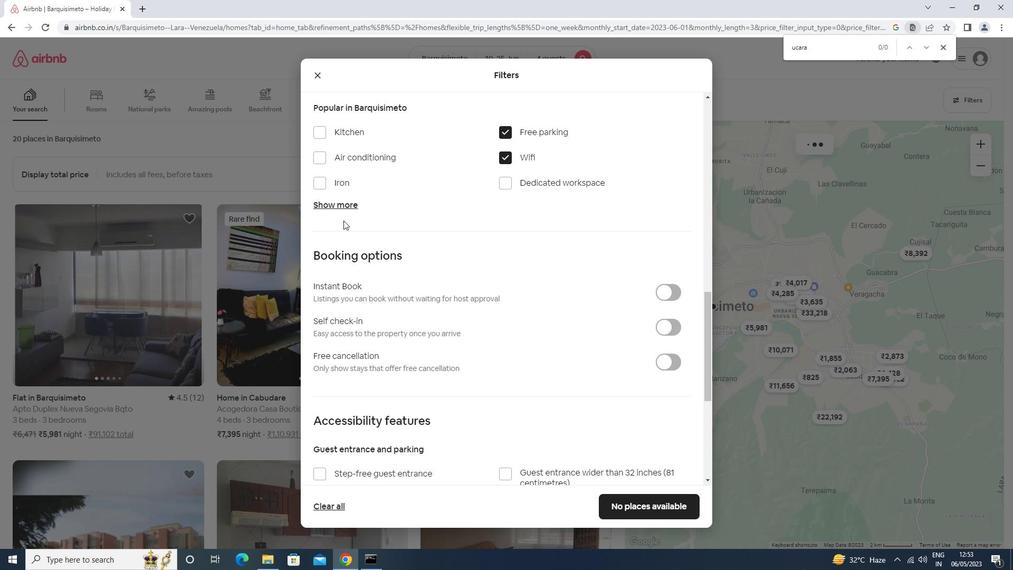 
Action: Mouse pressed left at (343, 205)
Screenshot: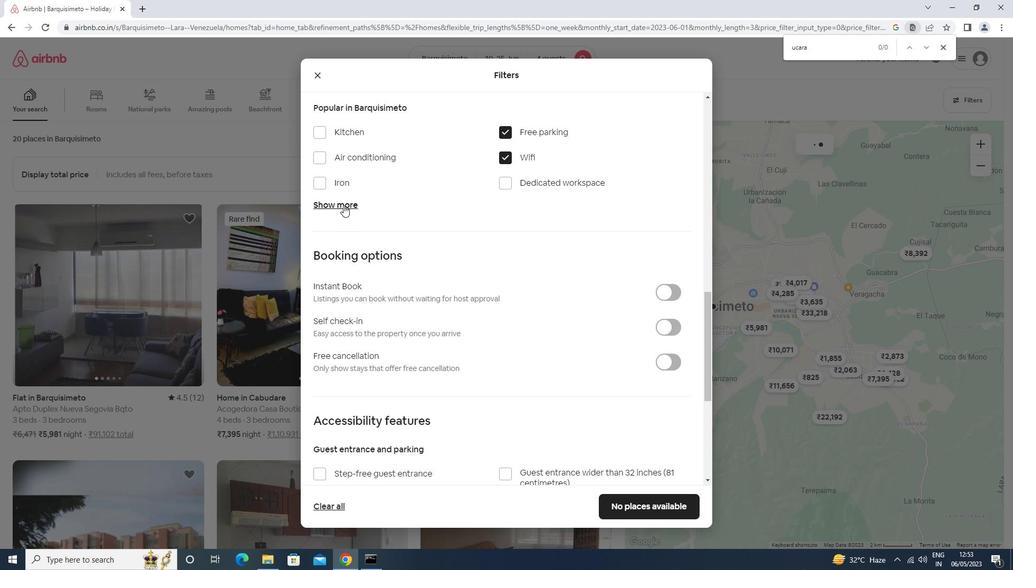 
Action: Mouse moved to (516, 262)
Screenshot: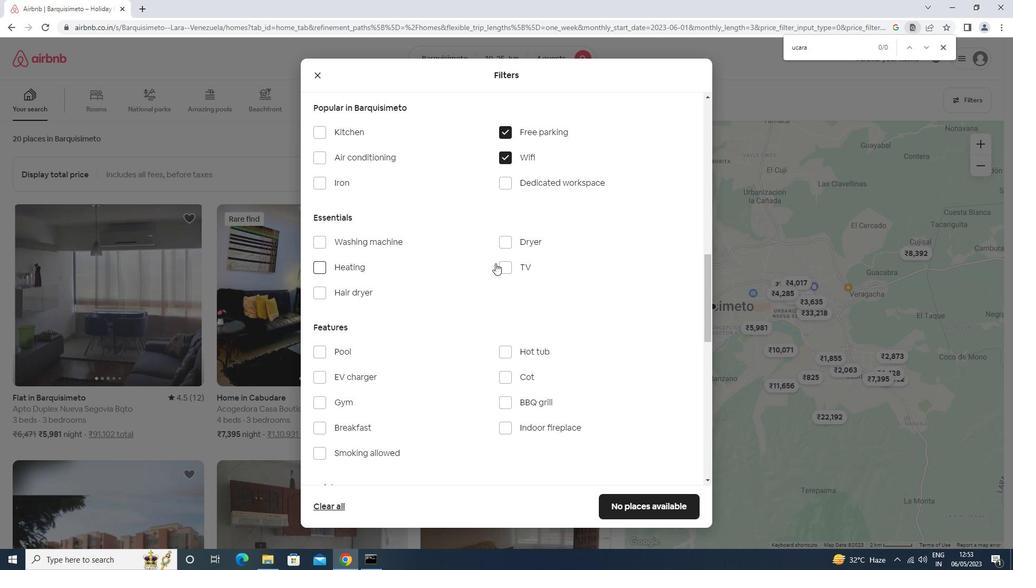 
Action: Mouse pressed left at (516, 262)
Screenshot: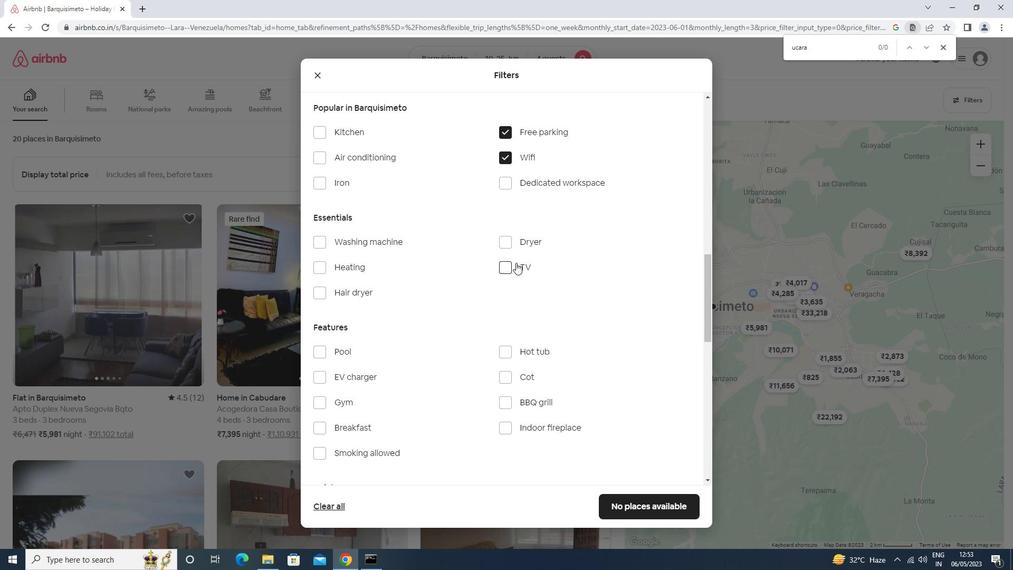 
Action: Mouse moved to (438, 280)
Screenshot: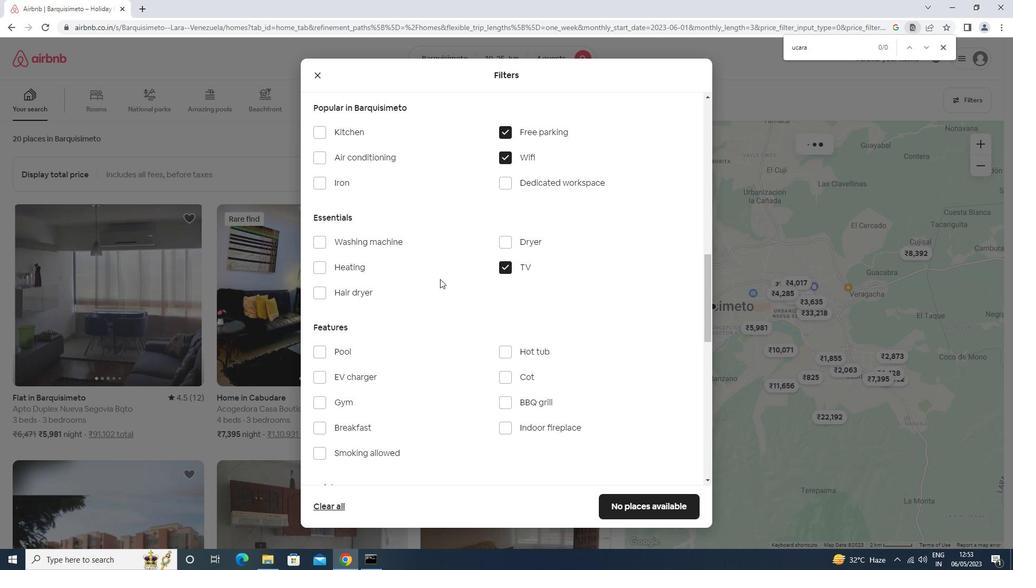 
Action: Mouse scrolled (438, 280) with delta (0, 0)
Screenshot: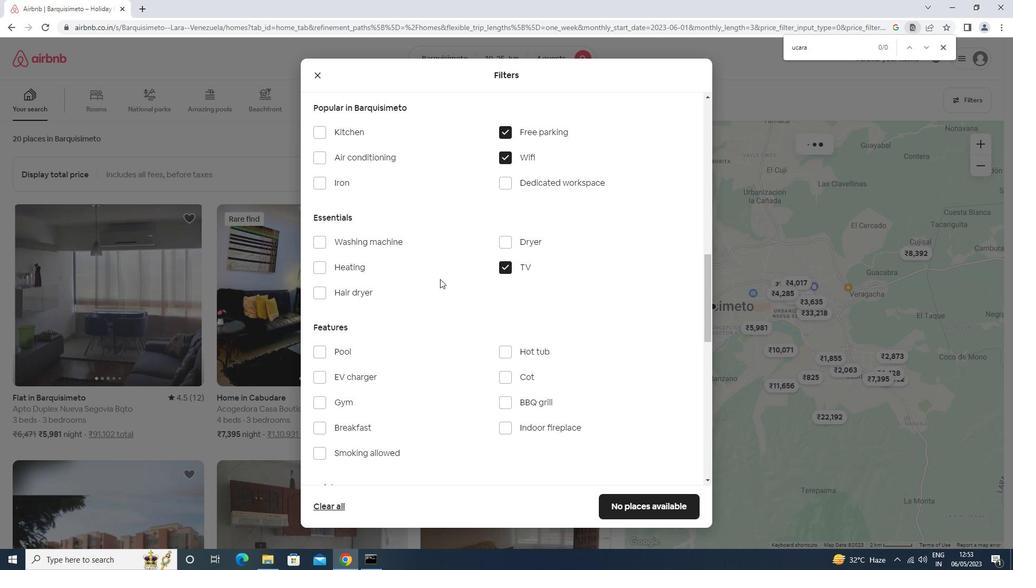 
Action: Mouse scrolled (438, 280) with delta (0, 0)
Screenshot: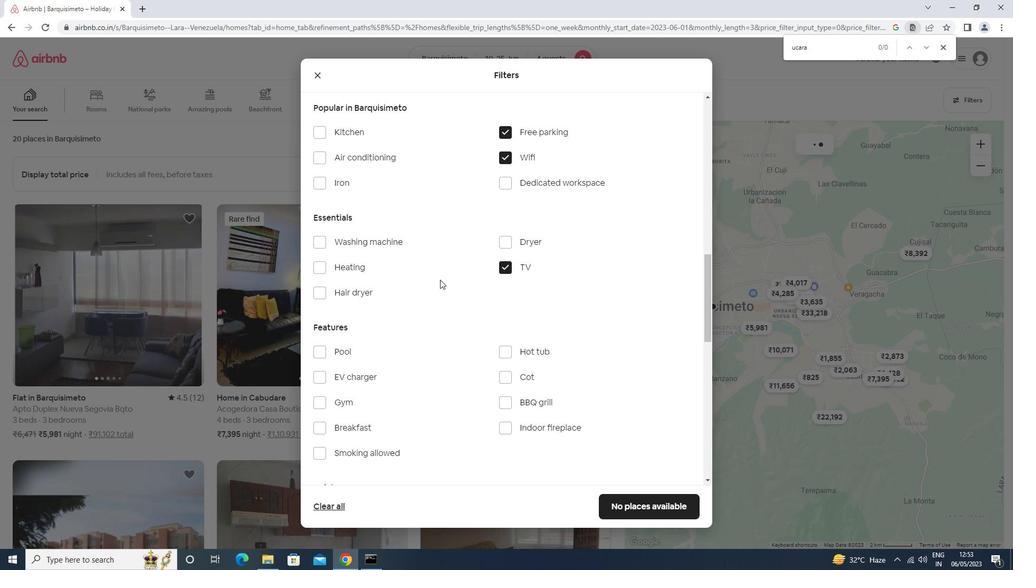 
Action: Mouse moved to (351, 291)
Screenshot: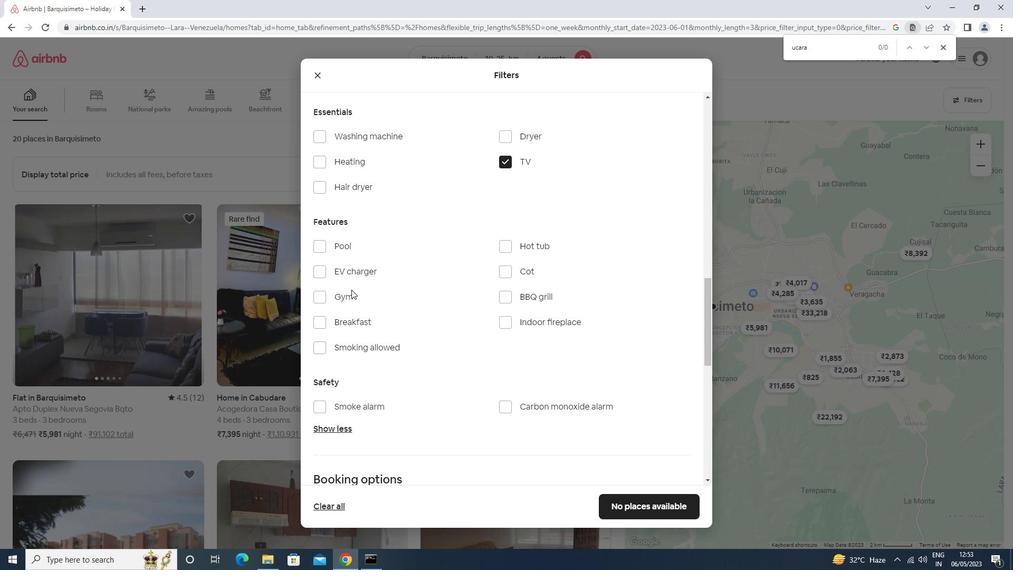 
Action: Mouse pressed left at (351, 291)
Screenshot: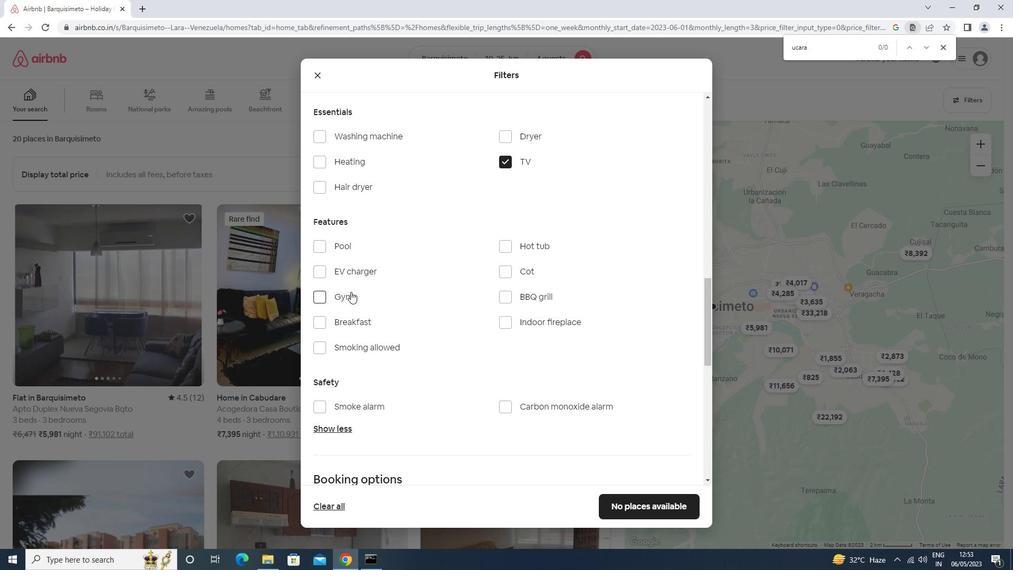 
Action: Mouse moved to (445, 275)
Screenshot: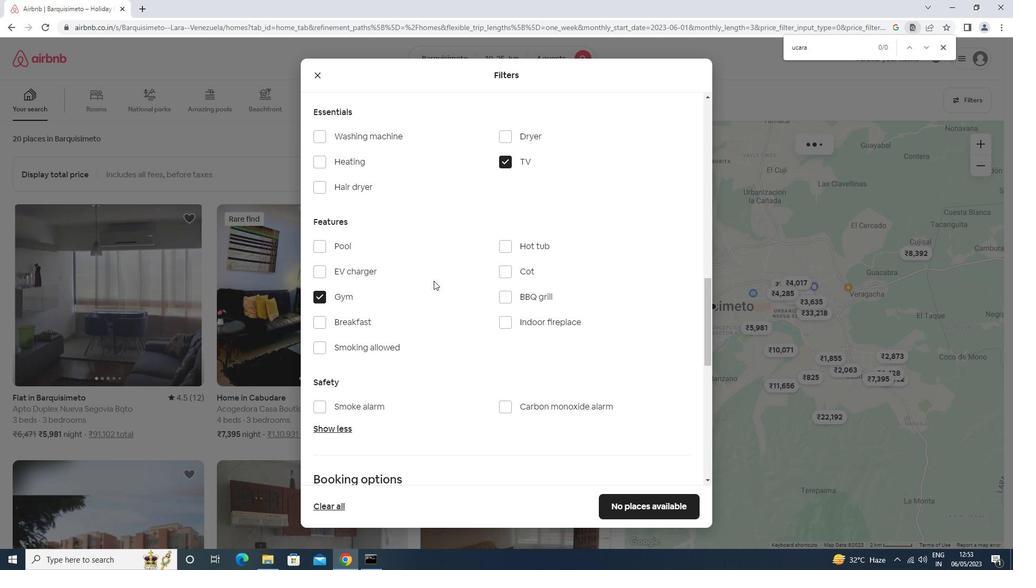 
Action: Mouse scrolled (445, 275) with delta (0, 0)
Screenshot: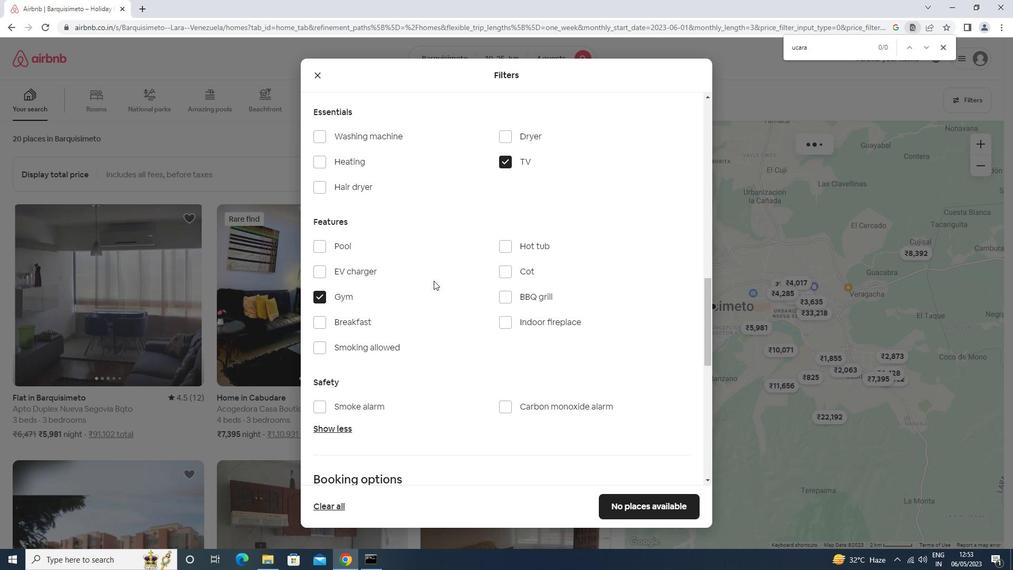 
Action: Mouse scrolled (445, 275) with delta (0, 0)
Screenshot: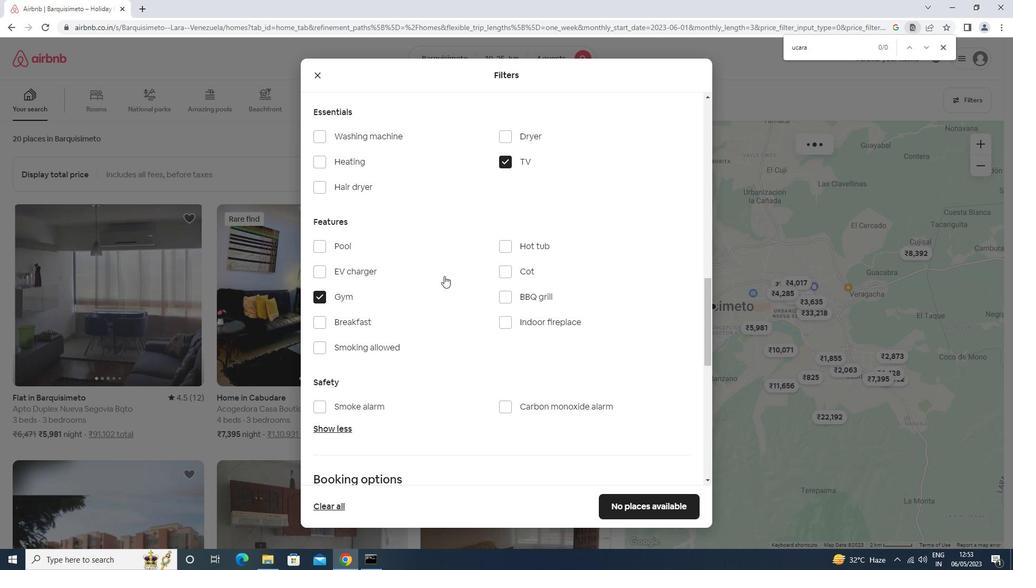 
Action: Mouse scrolled (445, 275) with delta (0, 0)
Screenshot: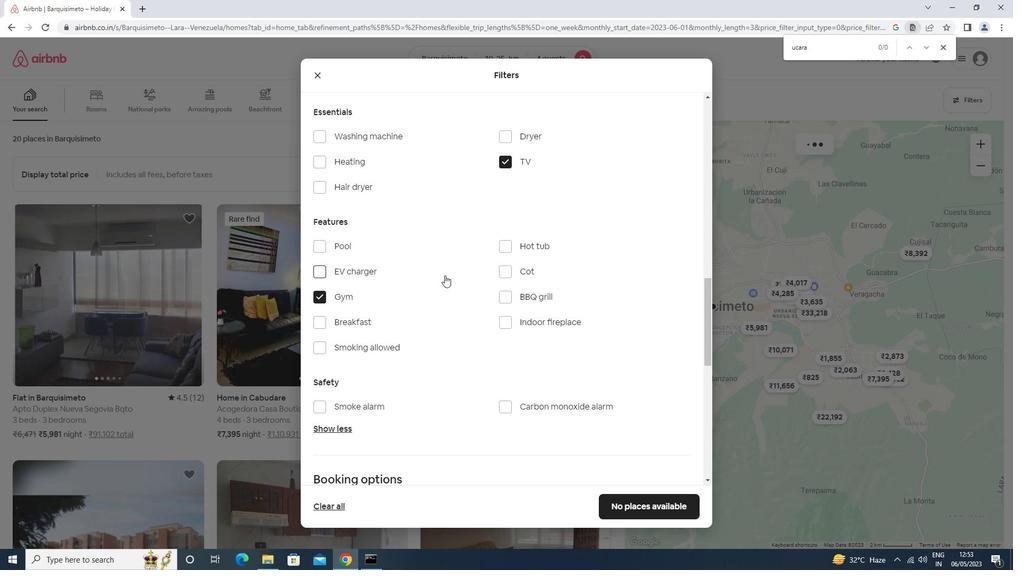 
Action: Mouse scrolled (445, 275) with delta (0, 0)
Screenshot: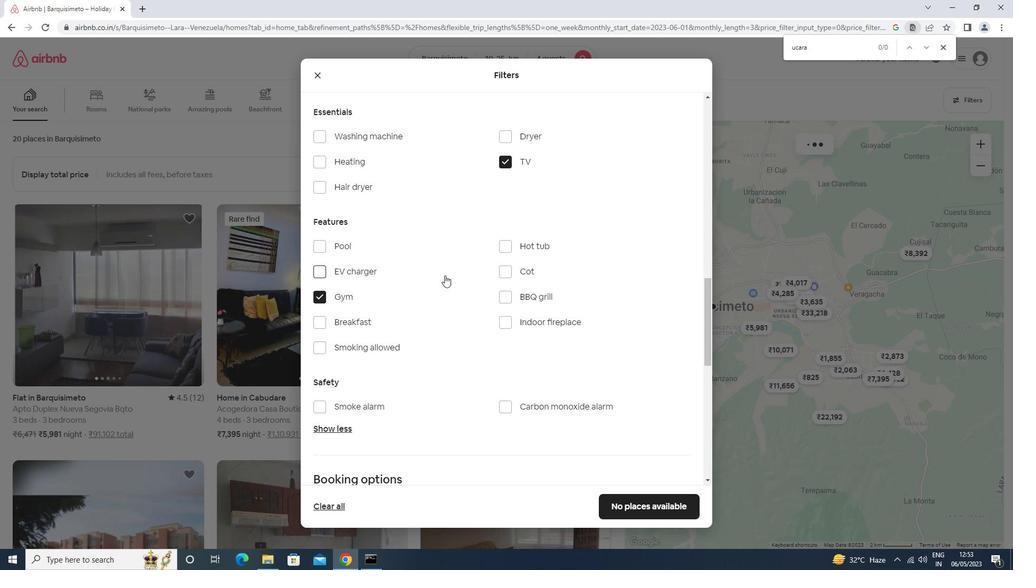 
Action: Mouse scrolled (445, 275) with delta (0, 0)
Screenshot: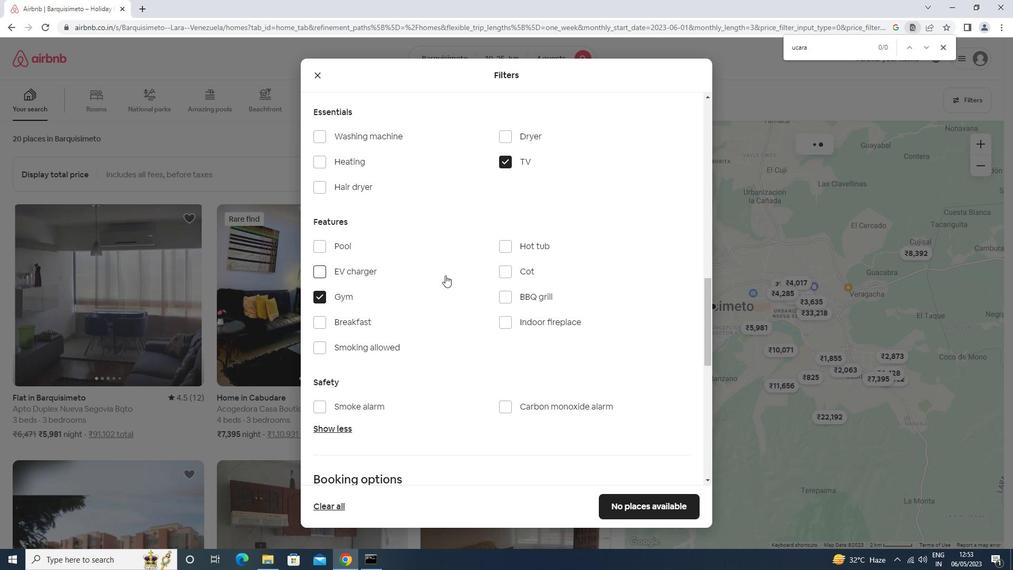 
Action: Mouse moved to (661, 289)
Screenshot: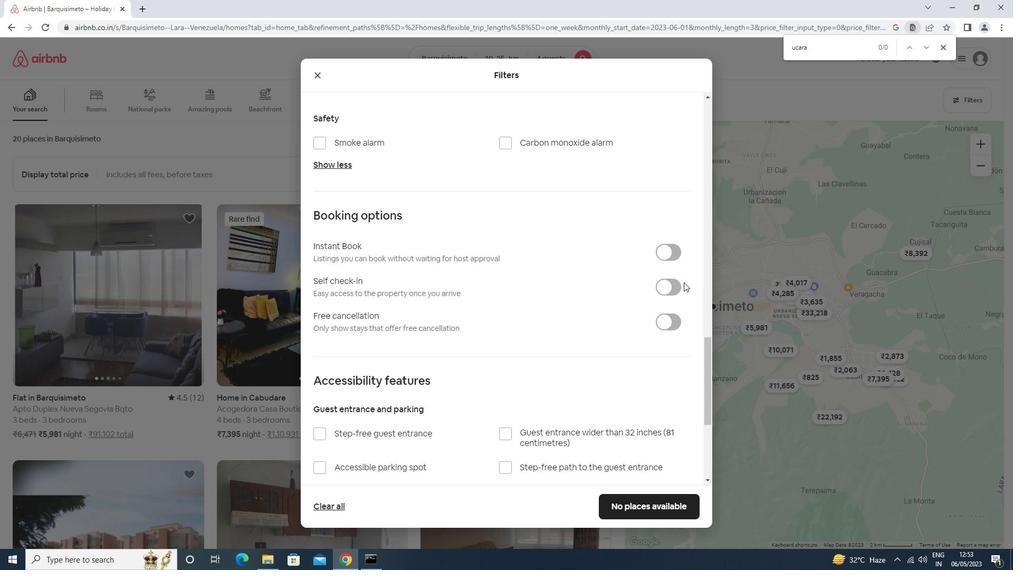
Action: Mouse pressed left at (661, 289)
Screenshot: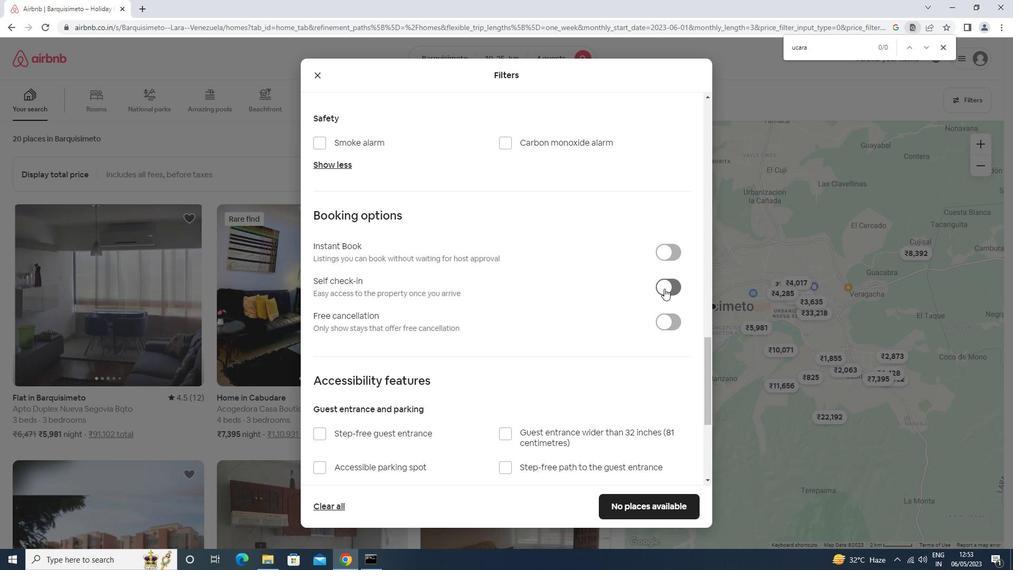 
Action: Mouse moved to (628, 312)
Screenshot: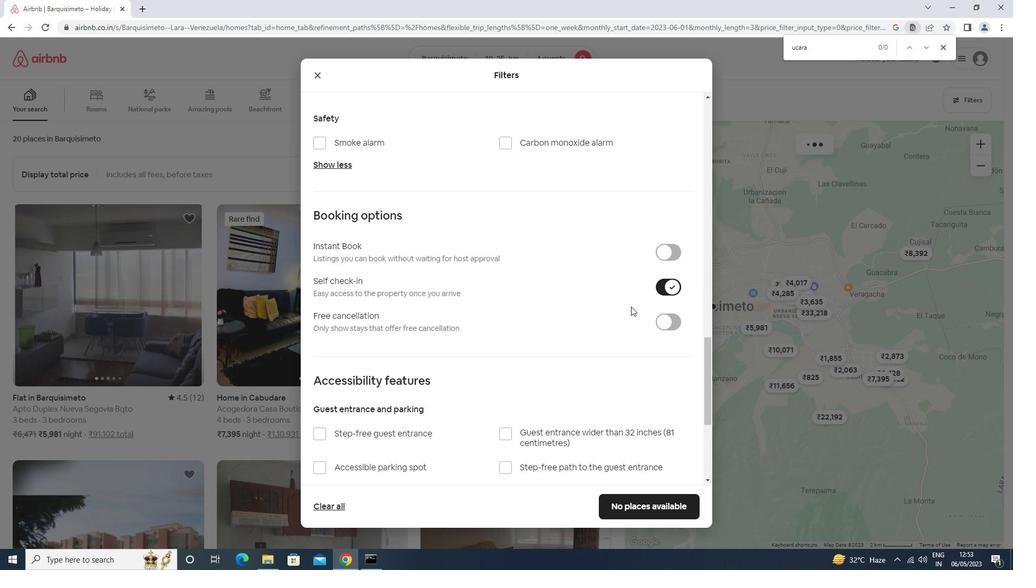 
Action: Mouse scrolled (628, 311) with delta (0, 0)
Screenshot: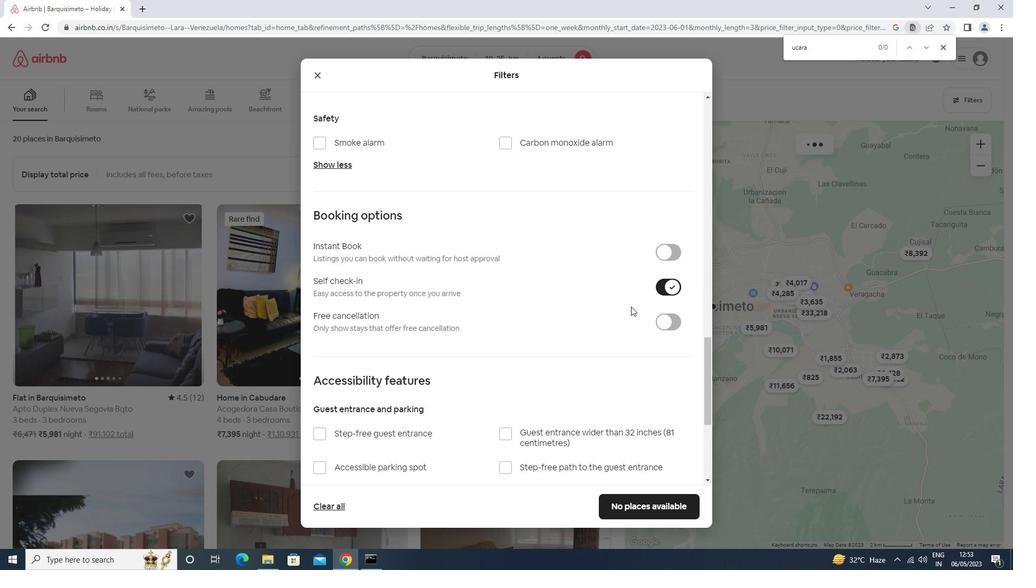 
Action: Mouse moved to (627, 314)
Screenshot: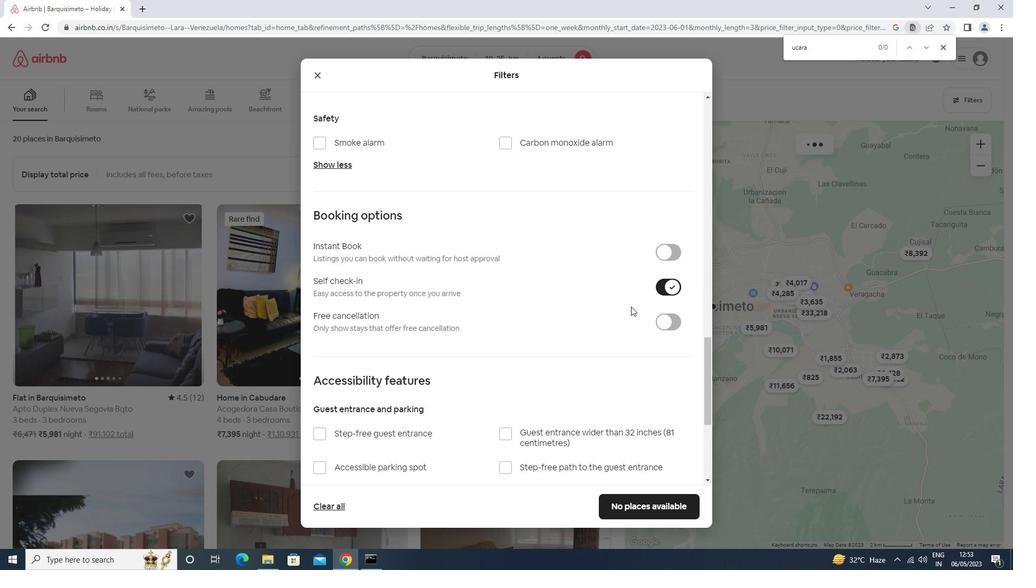 
Action: Mouse scrolled (627, 314) with delta (0, 0)
Screenshot: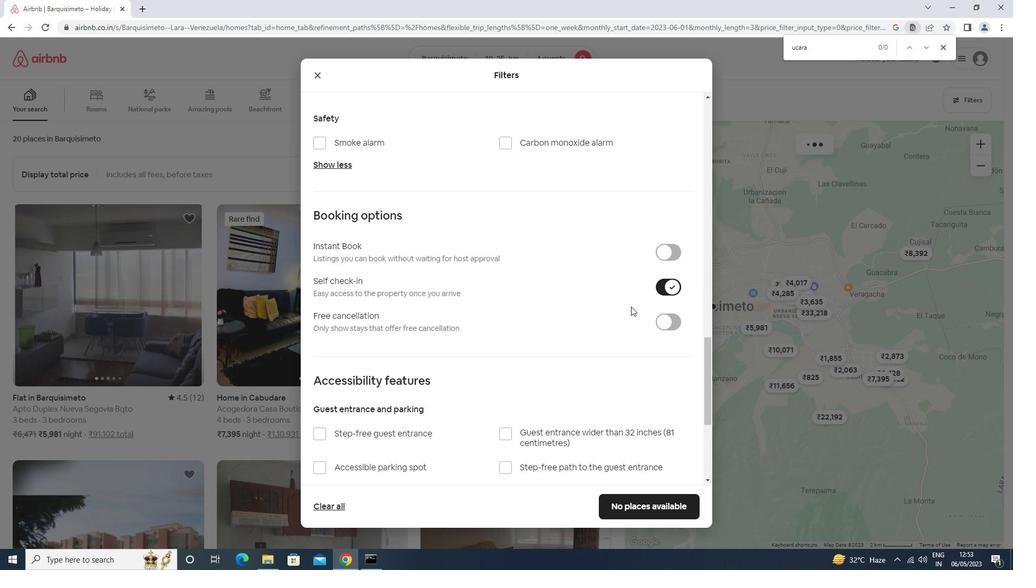 
Action: Mouse moved to (627, 315)
Screenshot: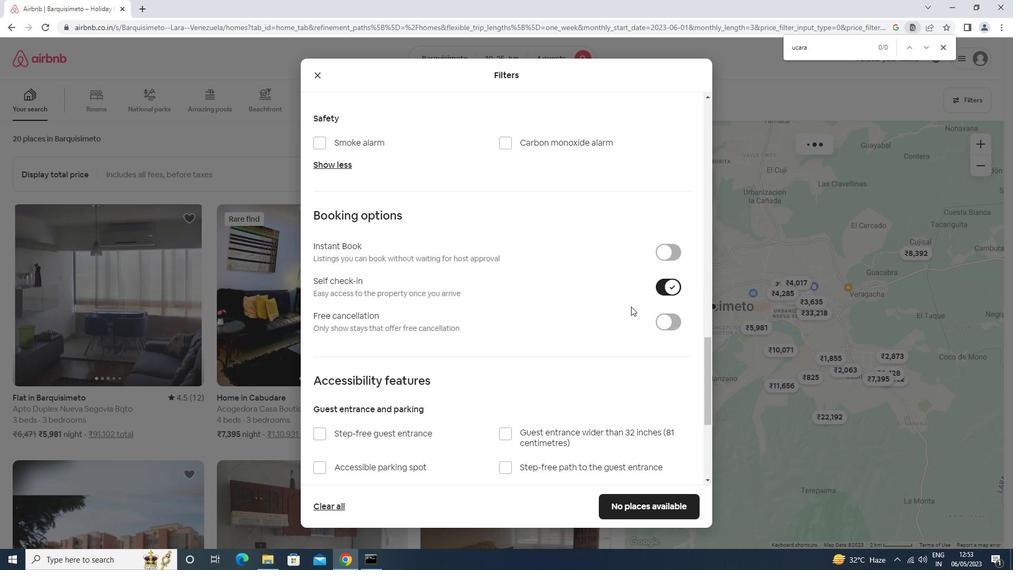 
Action: Mouse scrolled (627, 314) with delta (0, 0)
Screenshot: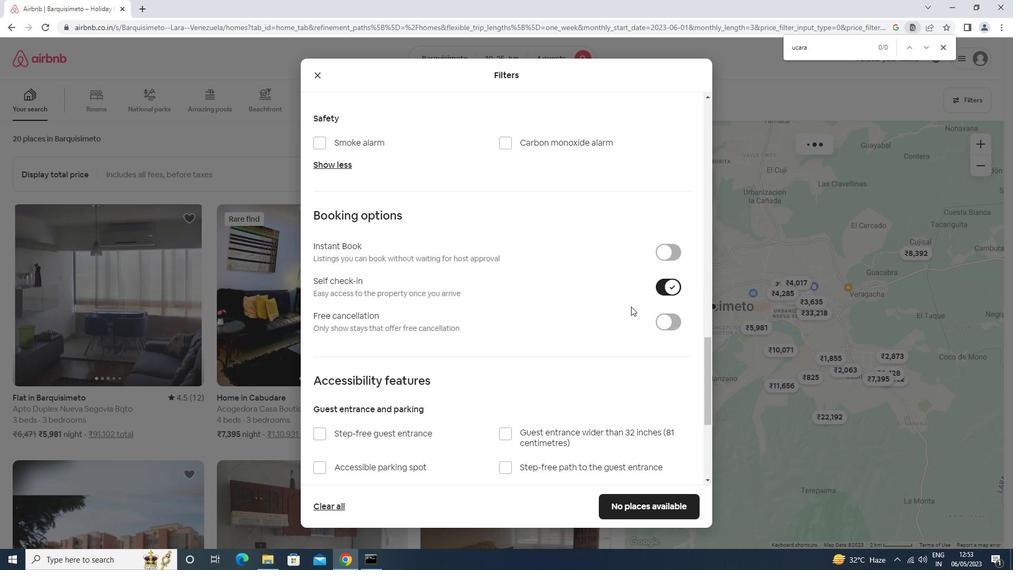 
Action: Mouse scrolled (627, 314) with delta (0, 0)
Screenshot: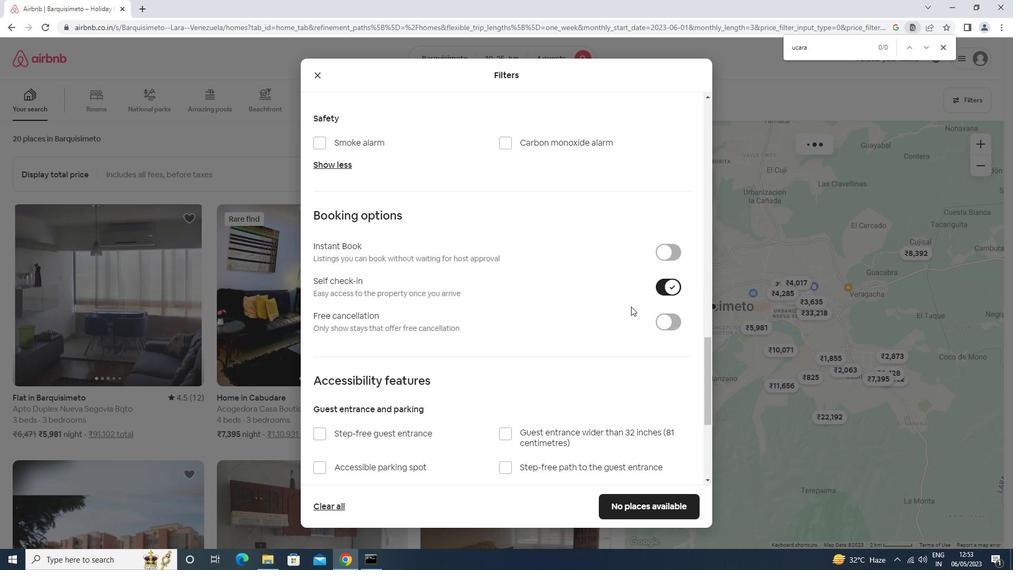 
Action: Mouse scrolled (627, 315) with delta (0, 0)
Screenshot: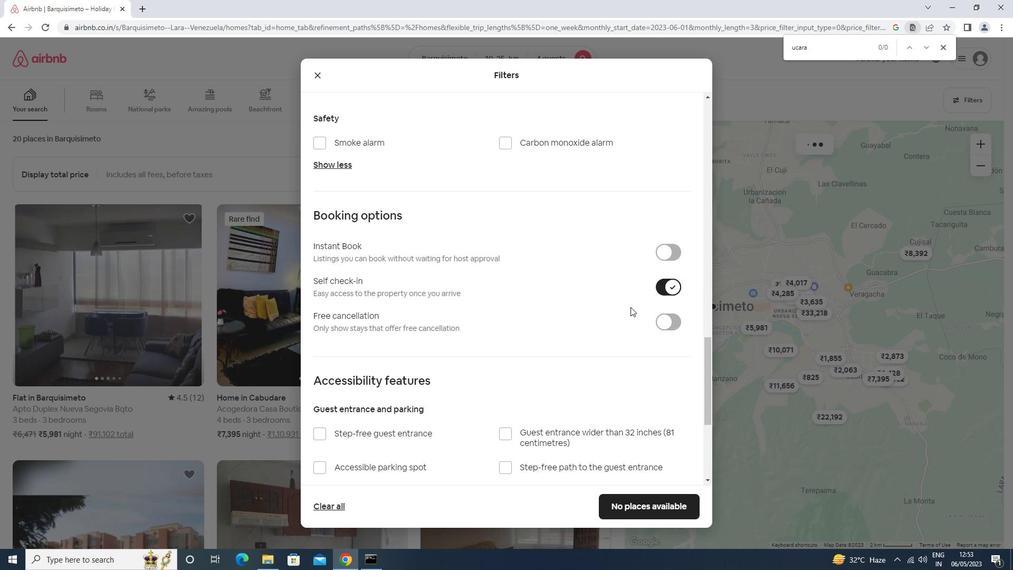 
Action: Mouse scrolled (627, 314) with delta (0, 0)
Screenshot: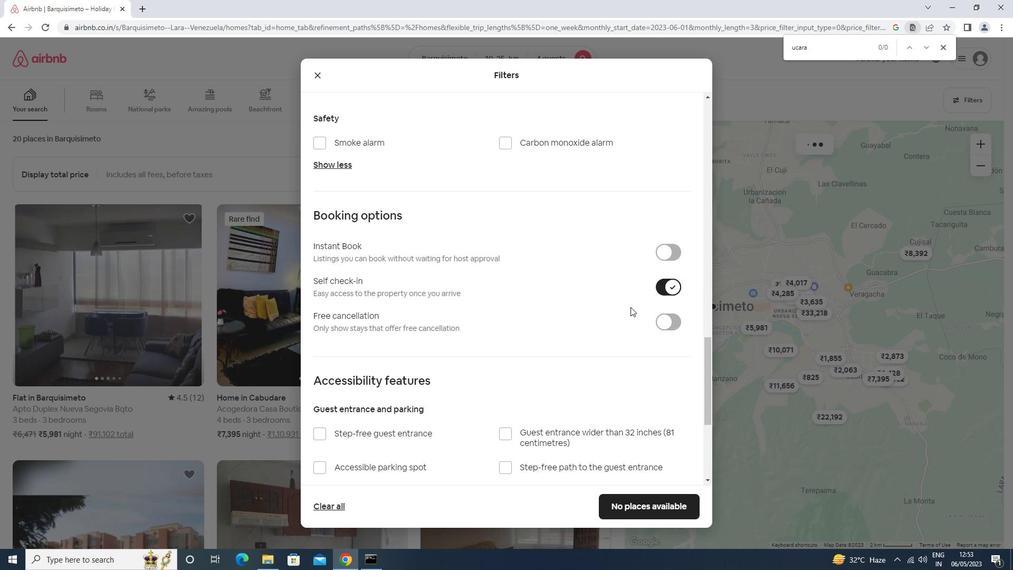 
Action: Mouse scrolled (627, 314) with delta (0, 0)
Screenshot: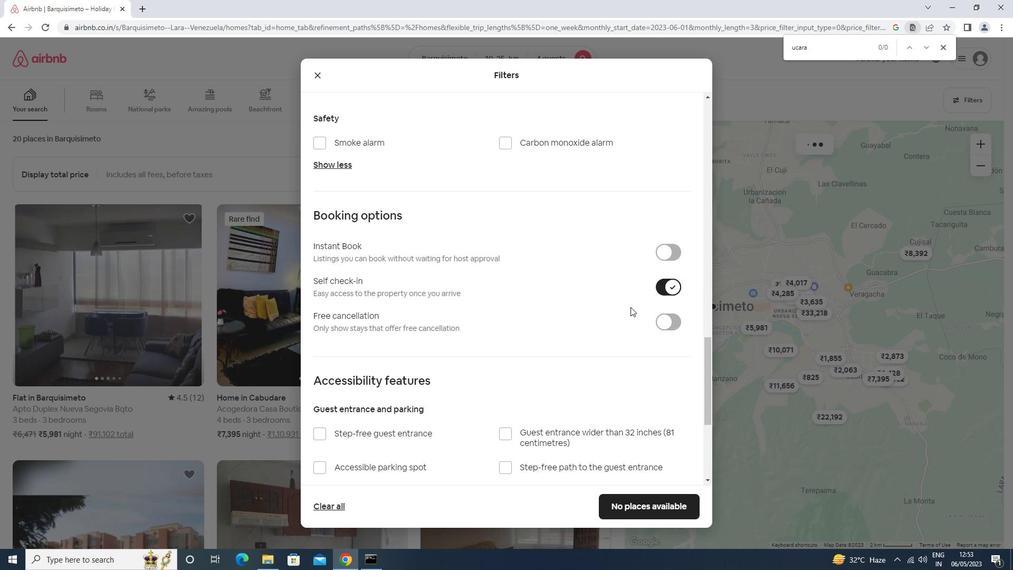 
Action: Mouse moved to (357, 448)
Screenshot: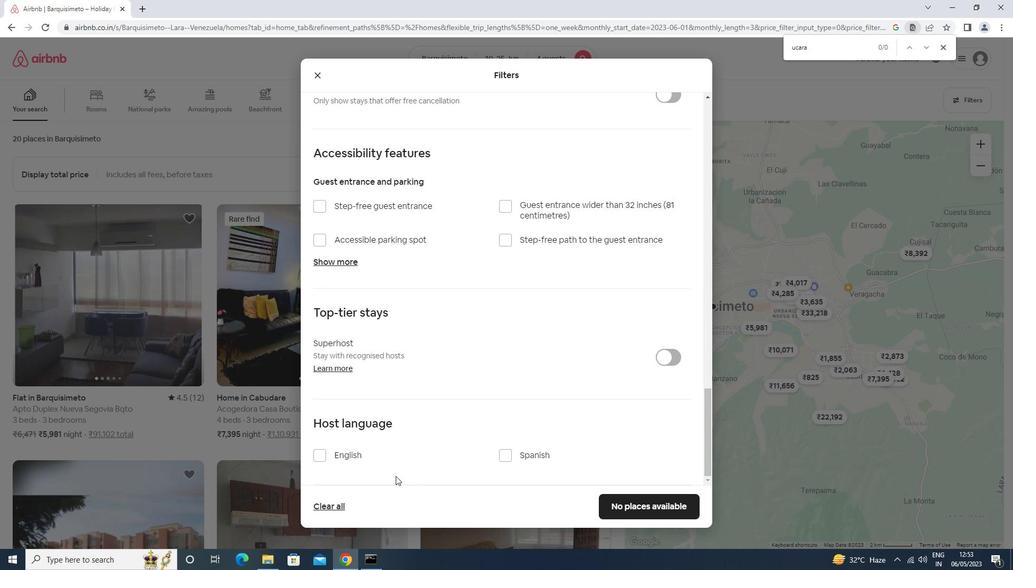 
Action: Mouse pressed left at (357, 448)
Screenshot: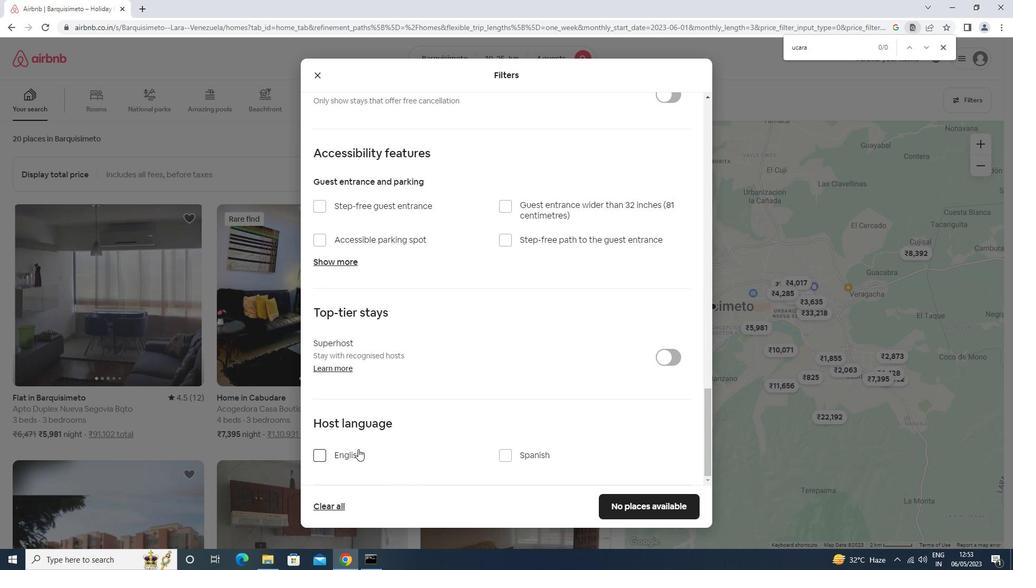 
Action: Mouse moved to (355, 451)
Screenshot: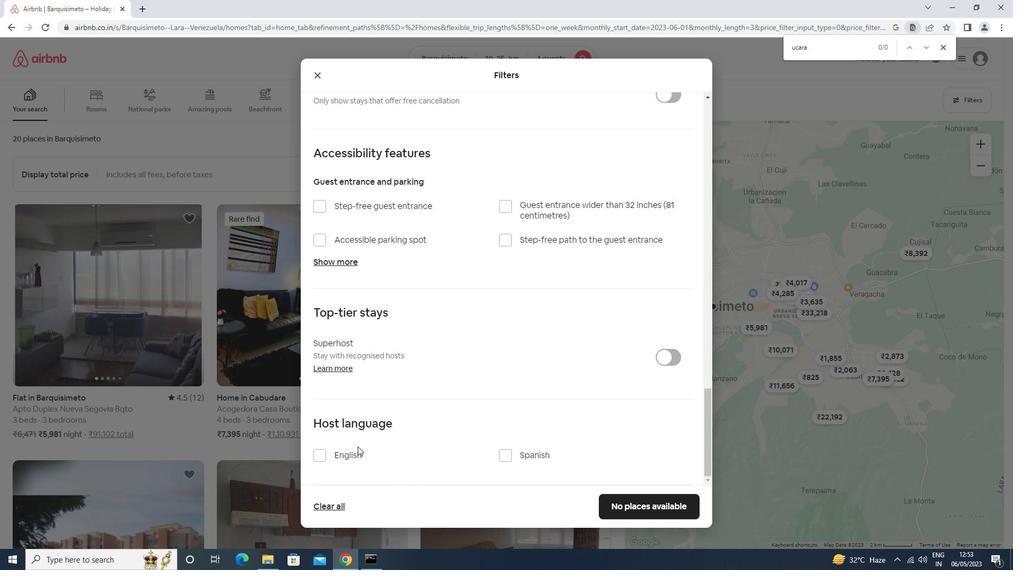 
Action: Mouse pressed left at (355, 451)
Screenshot: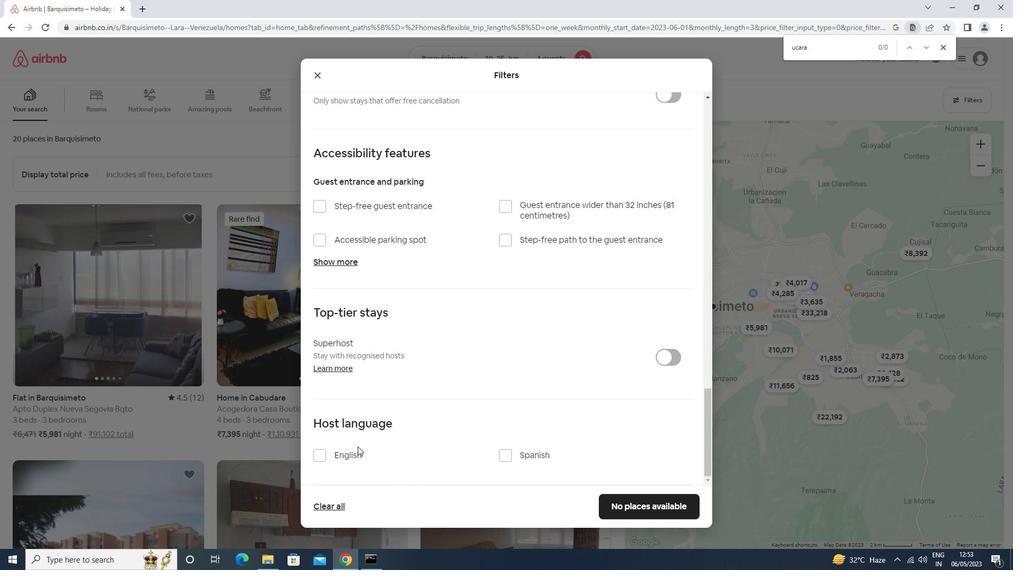 
Action: Mouse moved to (649, 504)
Screenshot: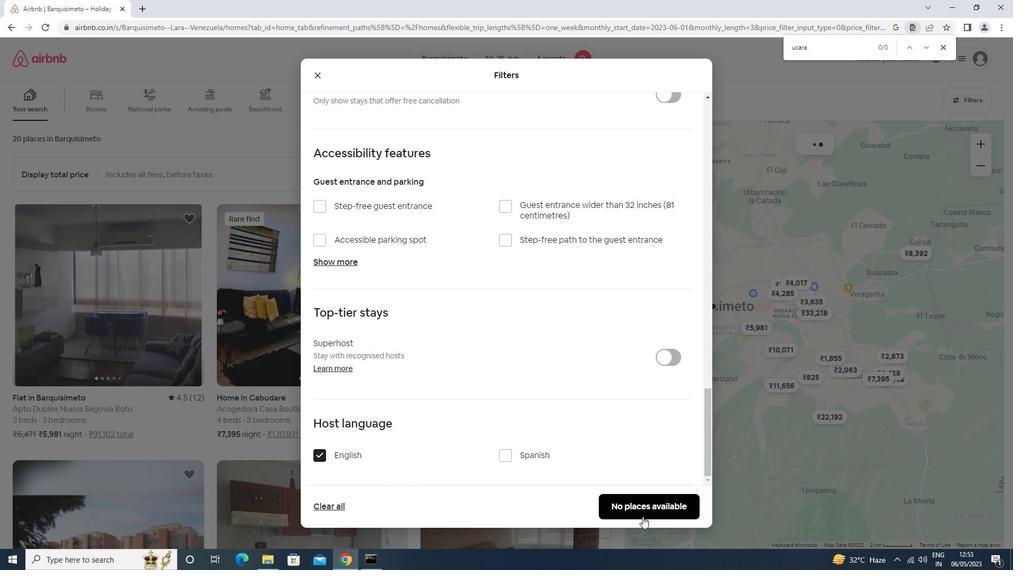 
Action: Mouse pressed left at (649, 504)
Screenshot: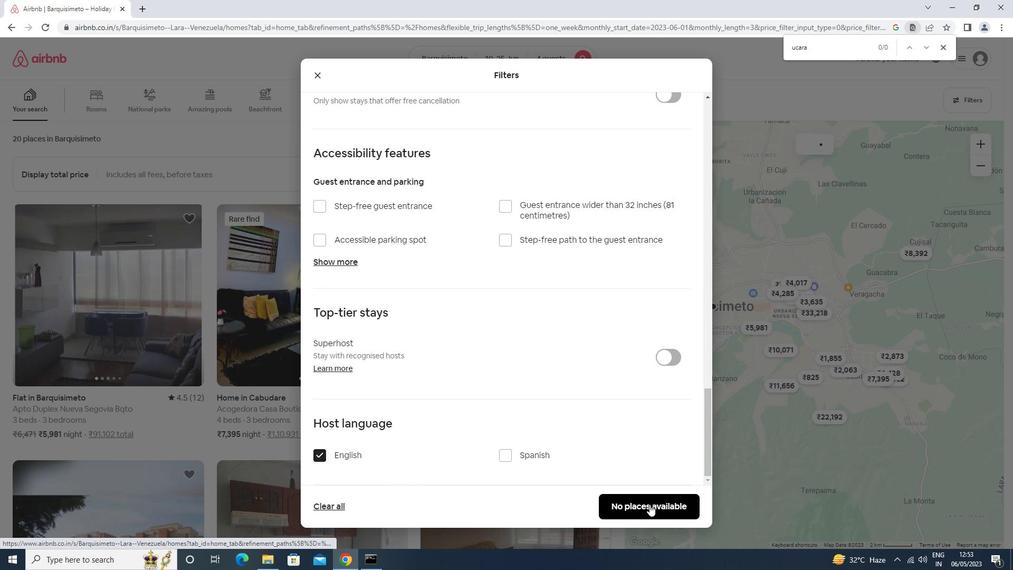 
Action: Mouse moved to (649, 504)
Screenshot: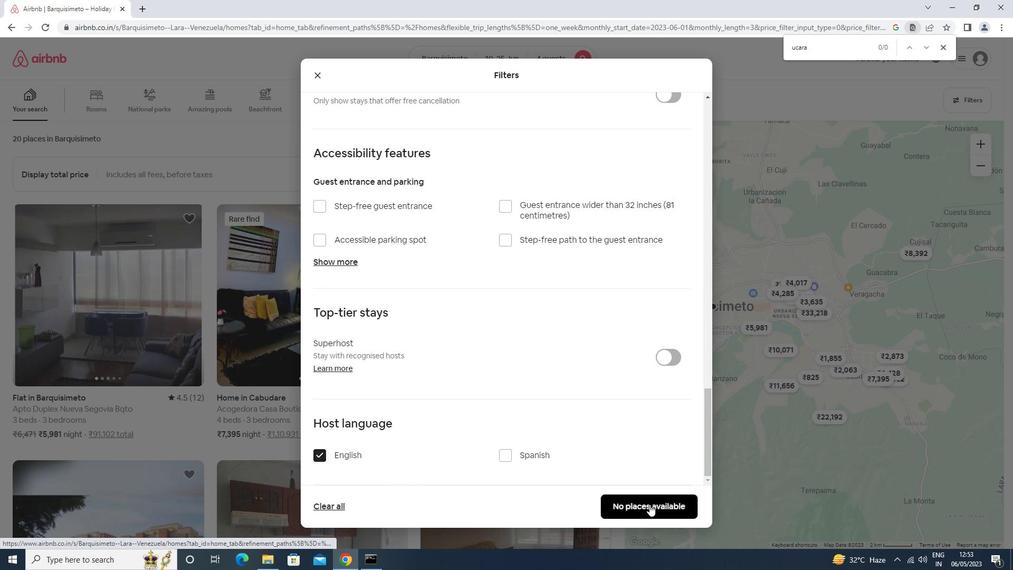 
